 Task: Look for space in Shpola, Ukraine from 12th  July, 2023 to 15th July, 2023 for 3 adults in price range Rs.12000 to Rs.16000. Place can be entire place with 2 bedrooms having 3 beds and 1 bathroom. Property type can be house, flat, guest house. Booking option can be shelf check-in. Required host language is English.
Action: Mouse moved to (465, 100)
Screenshot: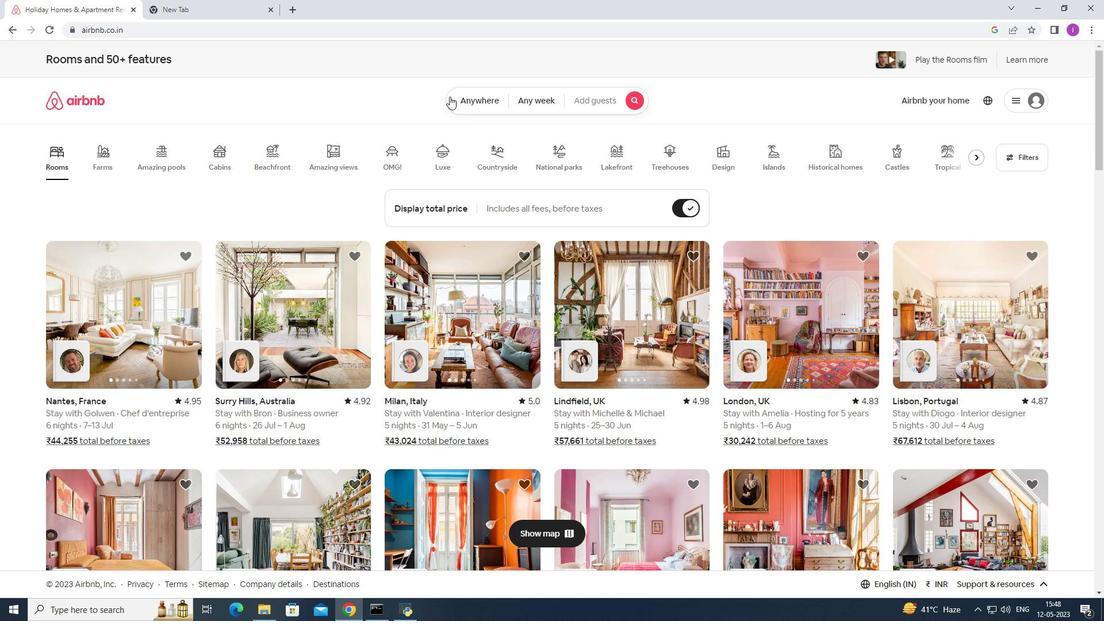
Action: Mouse pressed left at (465, 100)
Screenshot: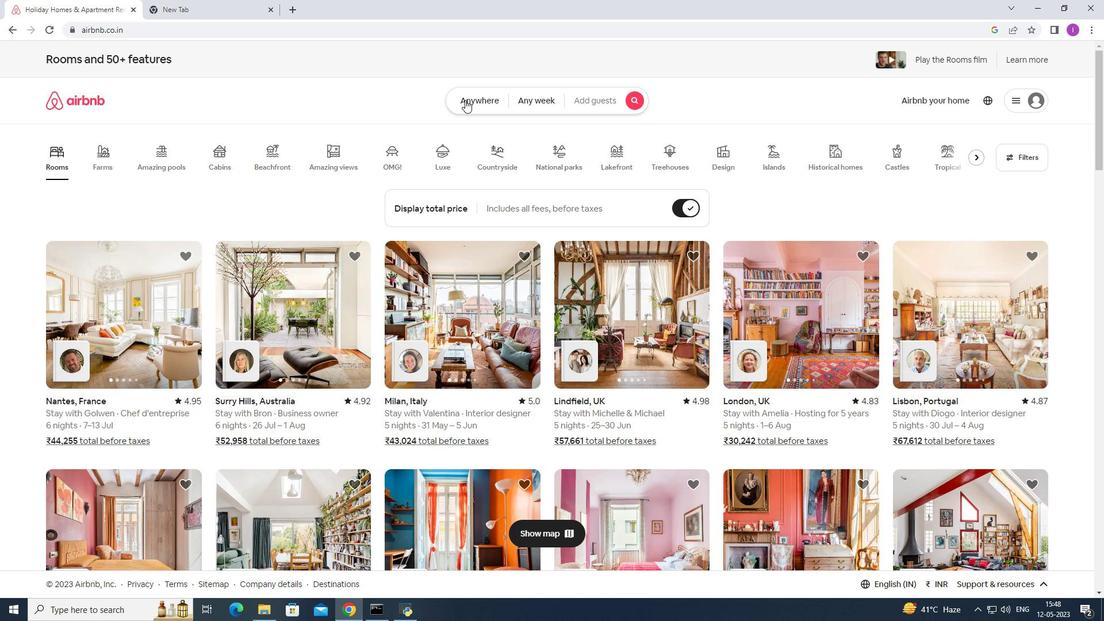 
Action: Mouse moved to (400, 135)
Screenshot: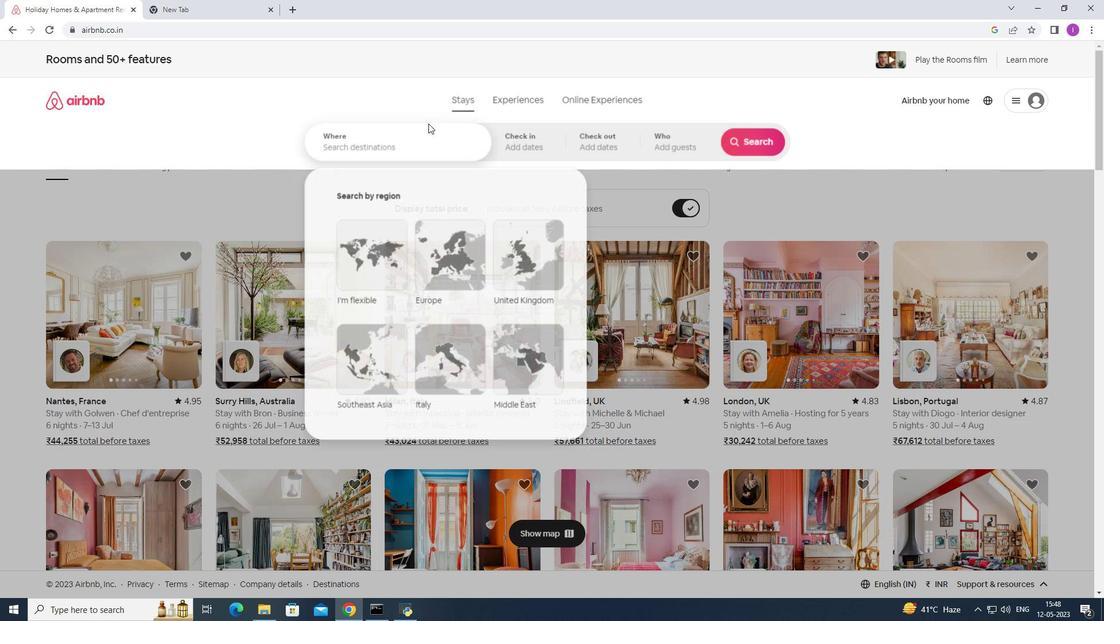 
Action: Mouse pressed left at (400, 135)
Screenshot: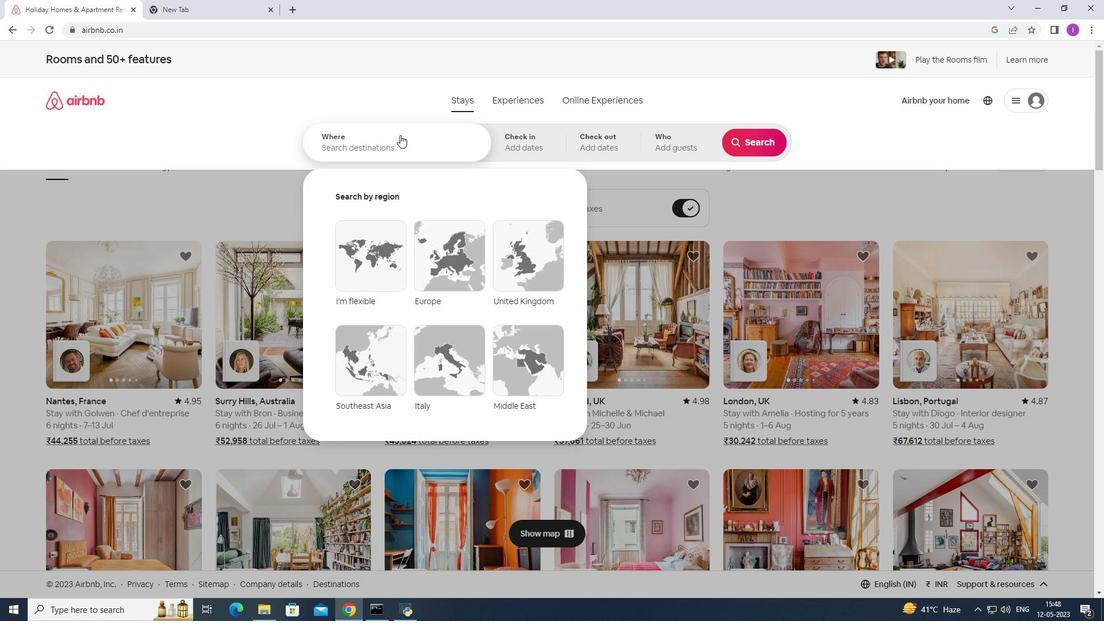 
Action: Mouse moved to (399, 135)
Screenshot: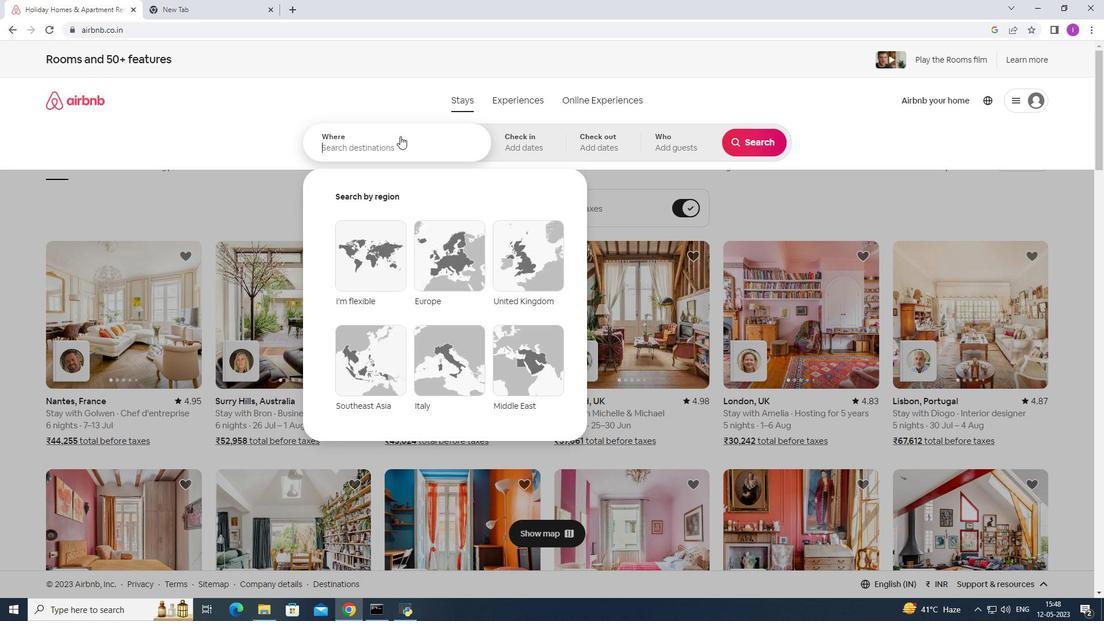 
Action: Key pressed <Key.shift>
Screenshot: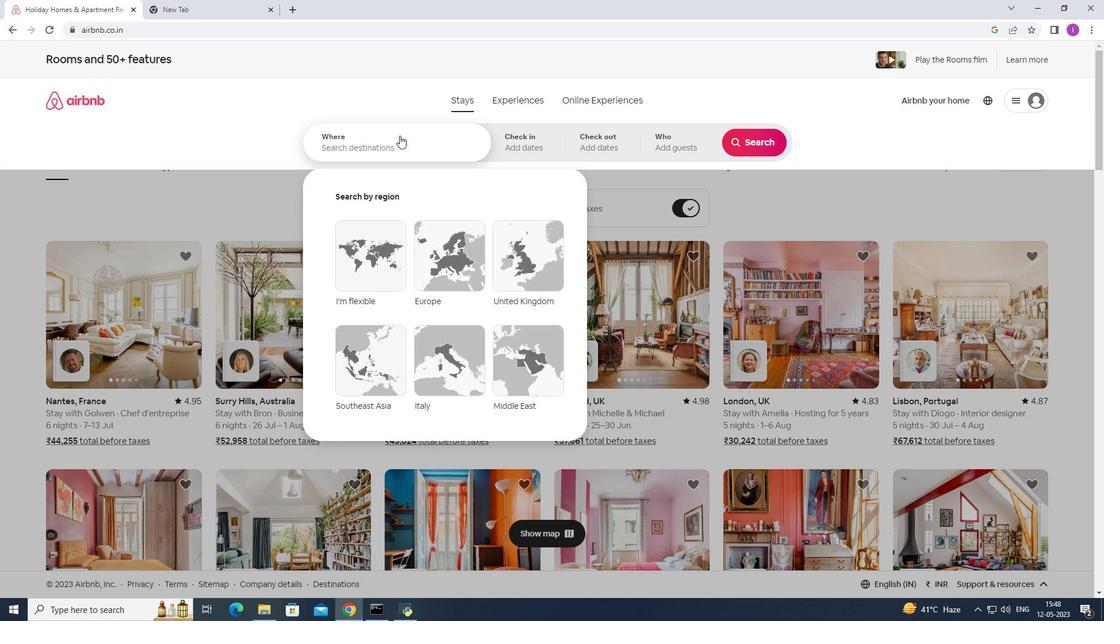 
Action: Mouse moved to (399, 135)
Screenshot: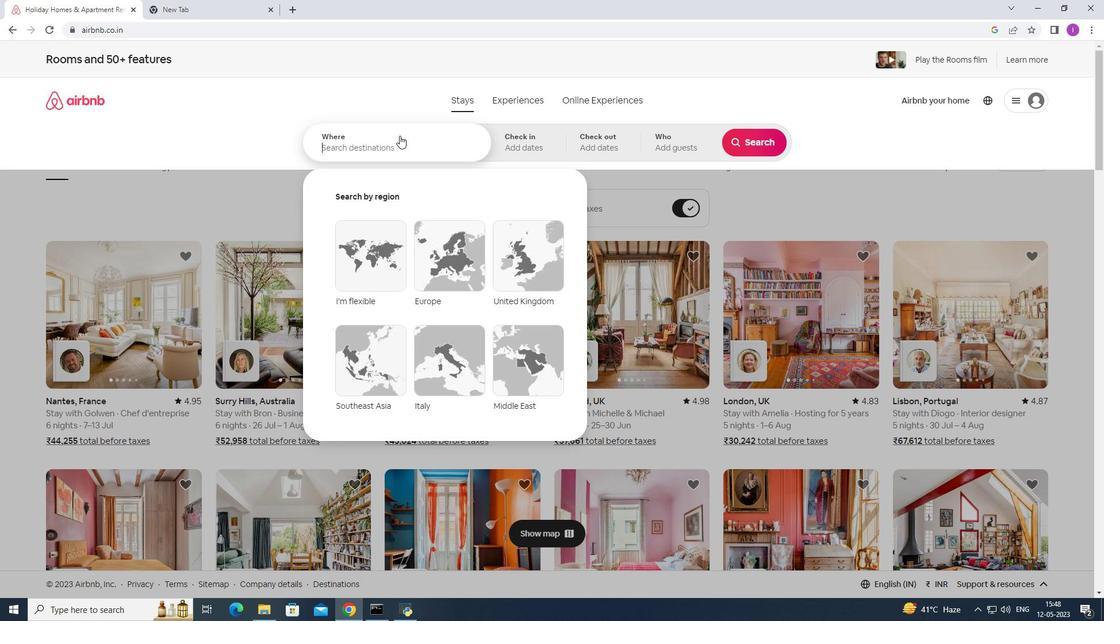 
Action: Key pressed <Key.shift>Shpola,<Key.shift><Key.shift><Key.shift><Key.shift><Key.shift><Key.shift><Key.shift>Ukraine
Screenshot: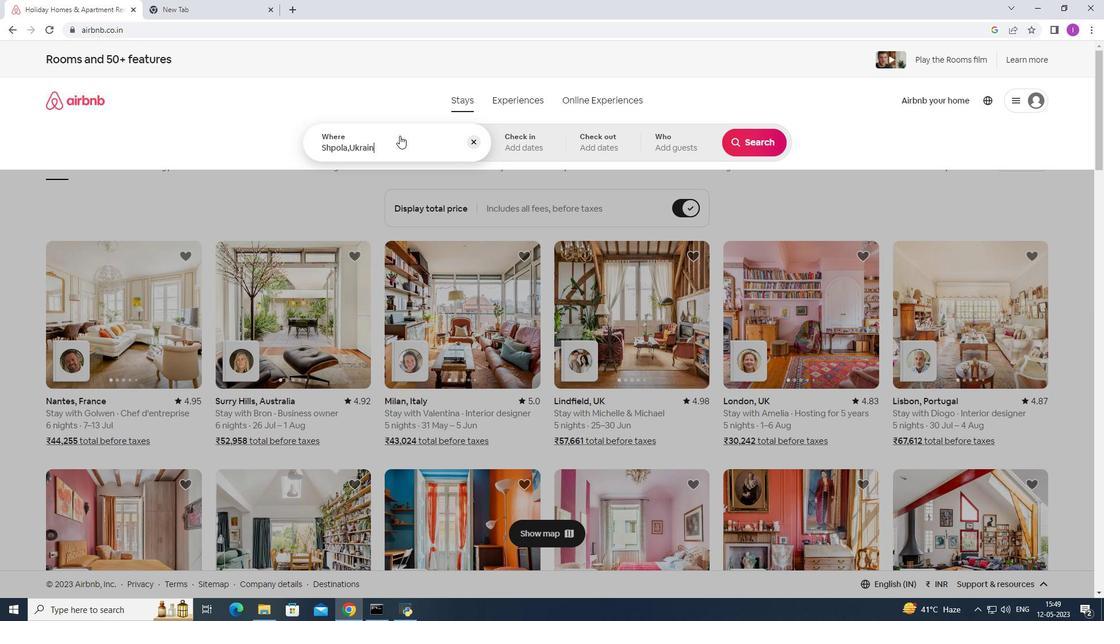 
Action: Mouse moved to (537, 147)
Screenshot: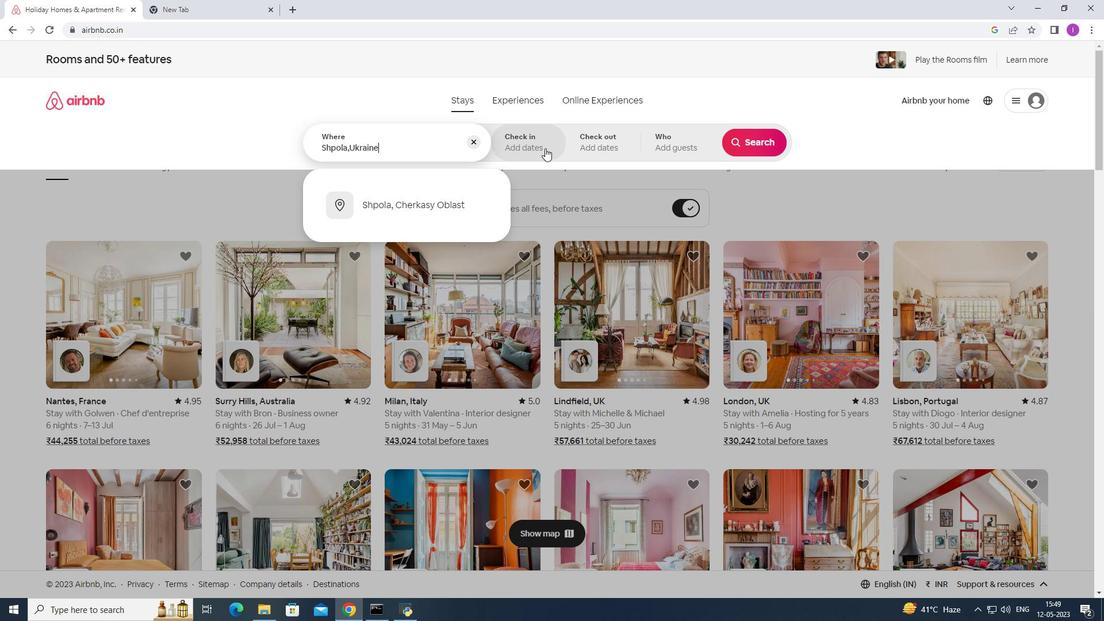 
Action: Mouse pressed left at (537, 147)
Screenshot: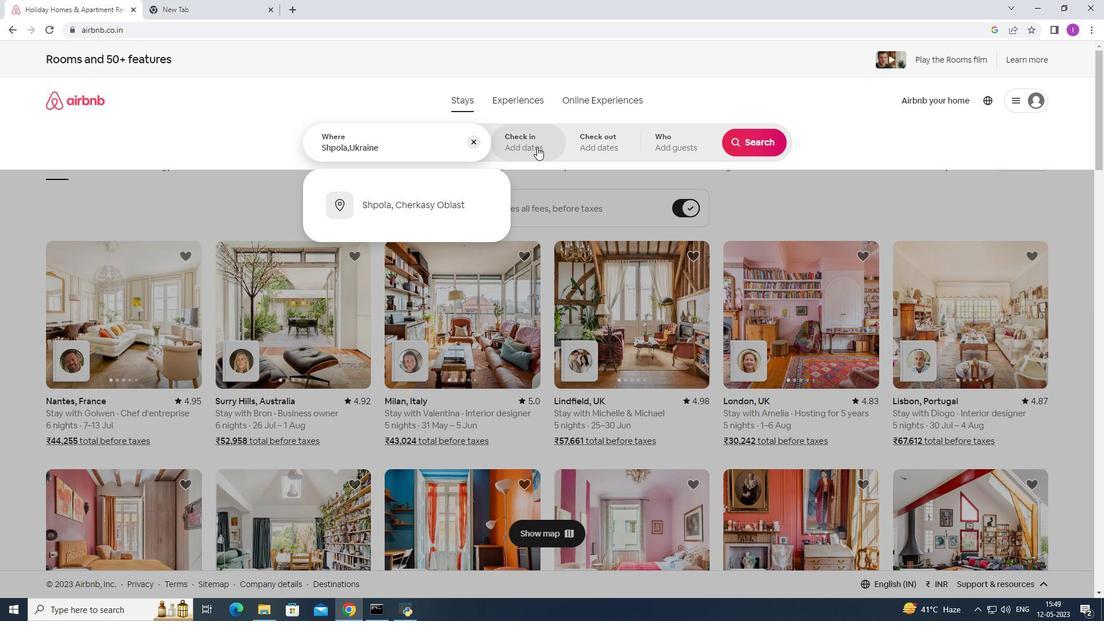 
Action: Mouse moved to (754, 238)
Screenshot: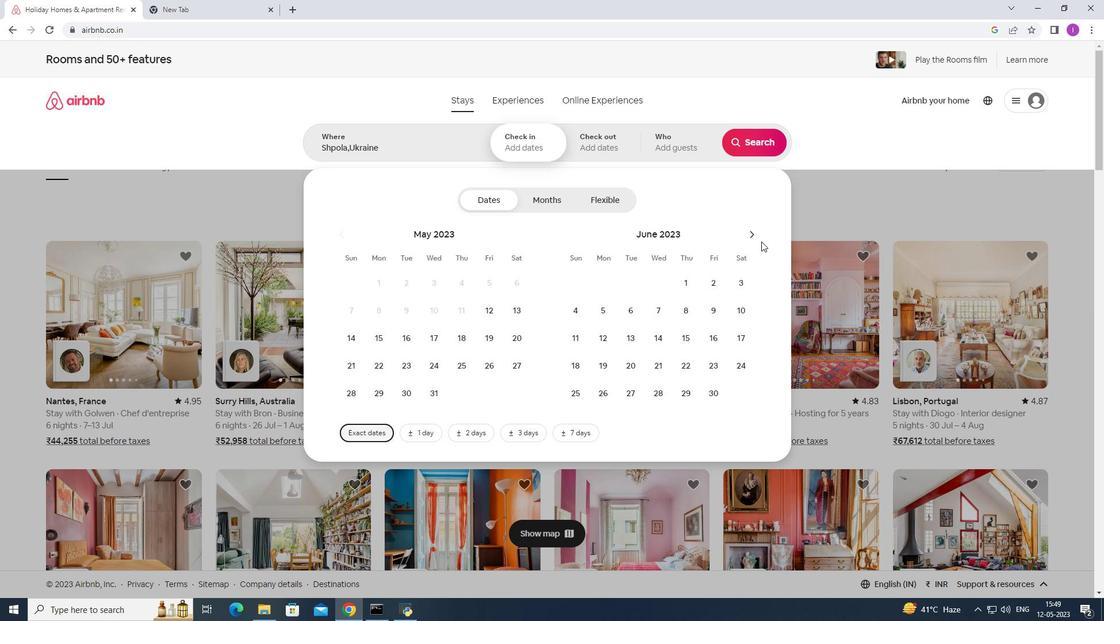 
Action: Mouse pressed left at (754, 238)
Screenshot: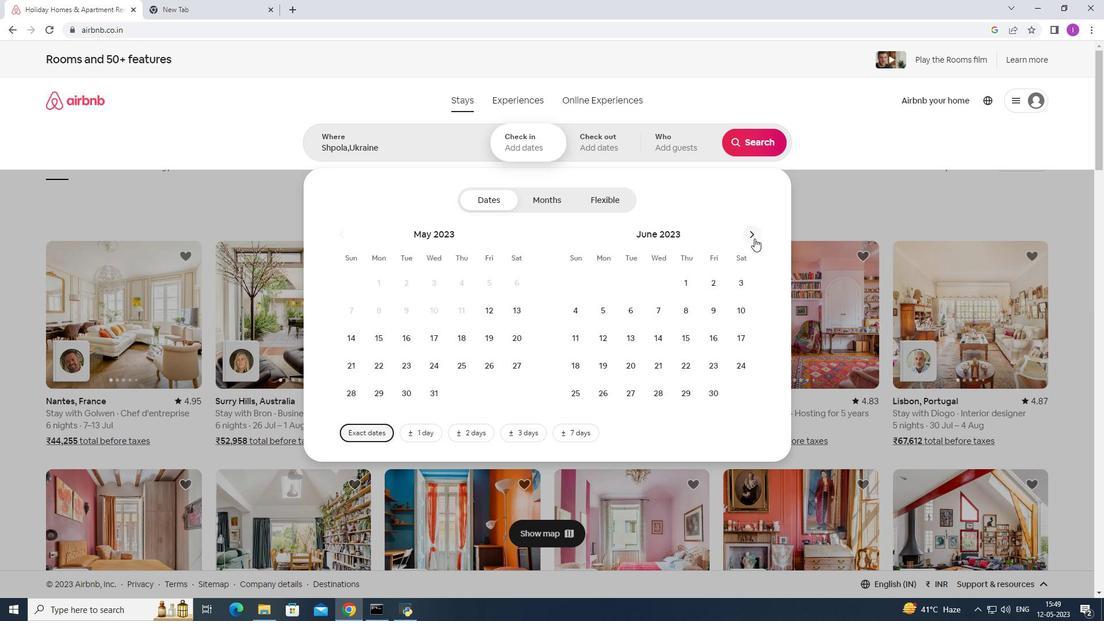 
Action: Mouse moved to (650, 340)
Screenshot: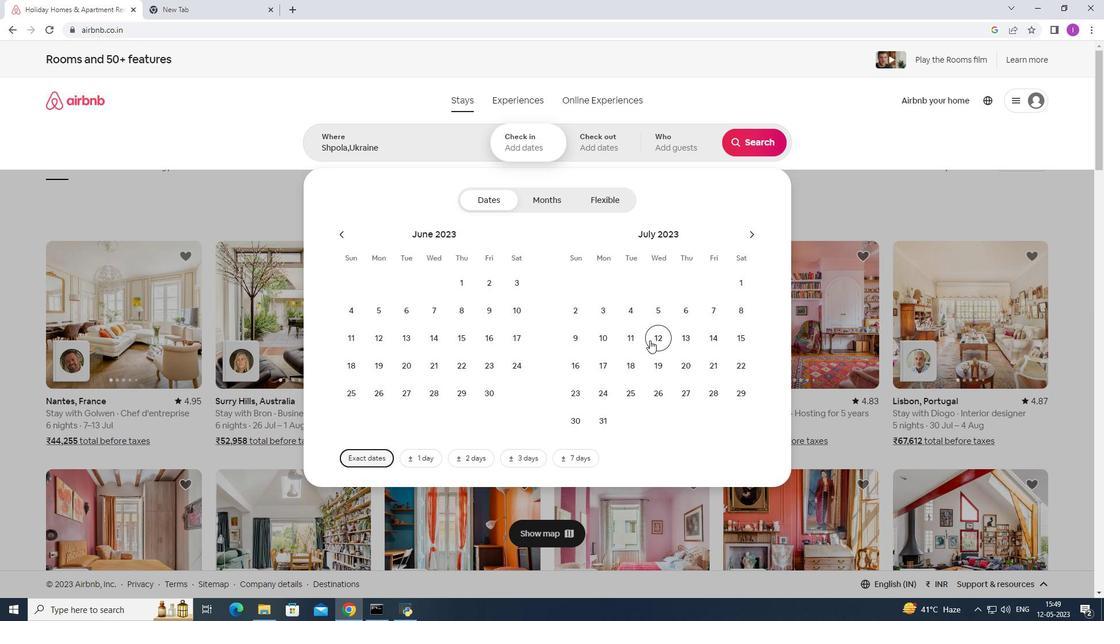 
Action: Mouse pressed left at (650, 340)
Screenshot: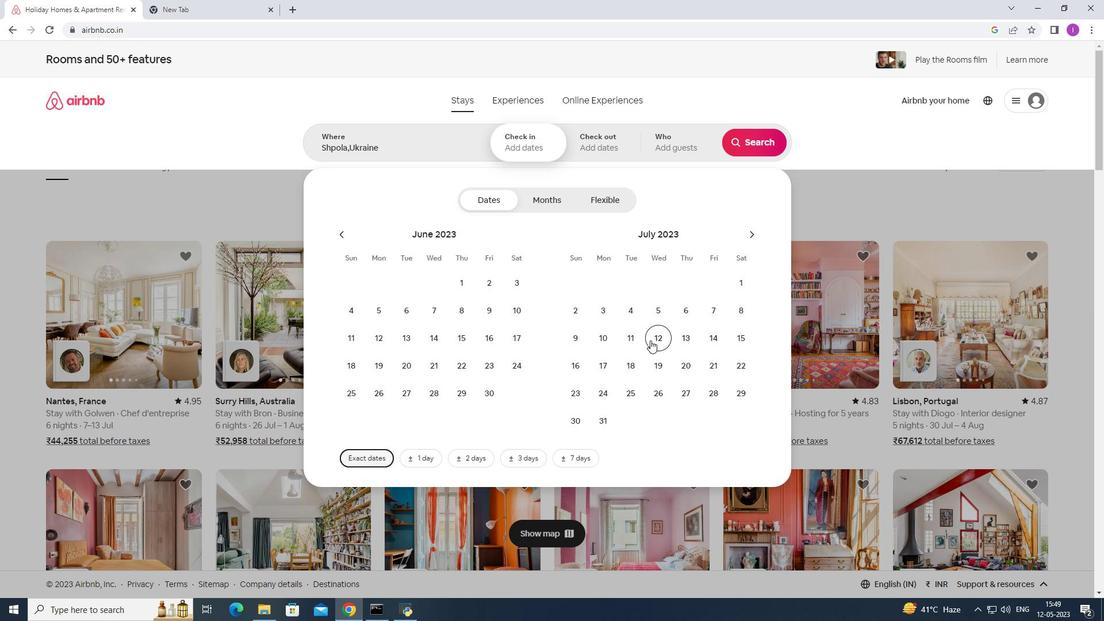 
Action: Mouse moved to (748, 336)
Screenshot: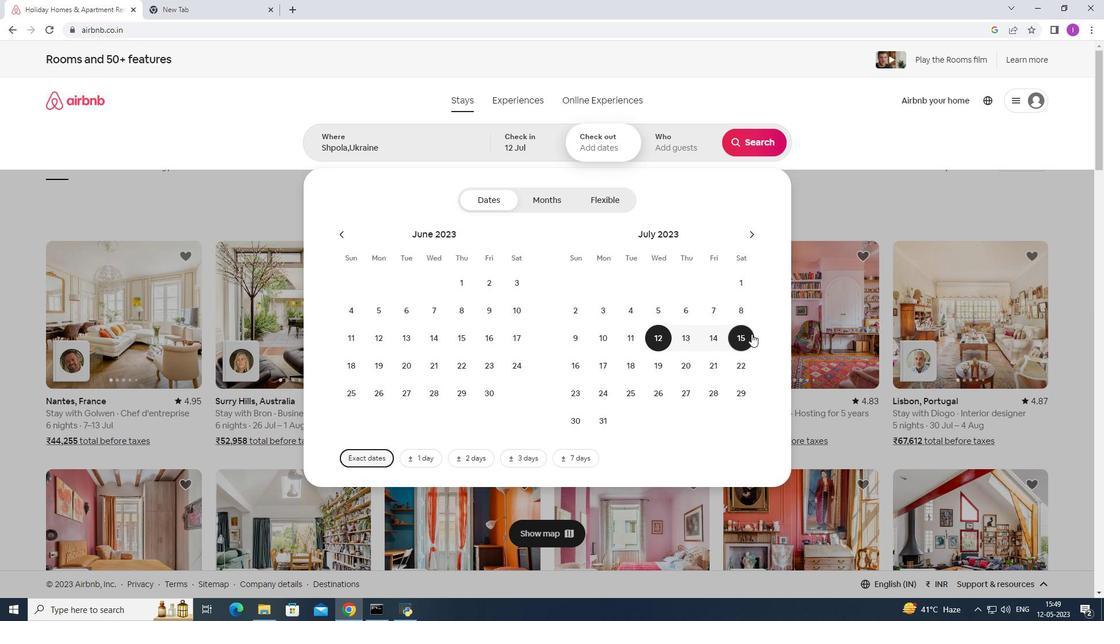 
Action: Mouse pressed left at (748, 336)
Screenshot: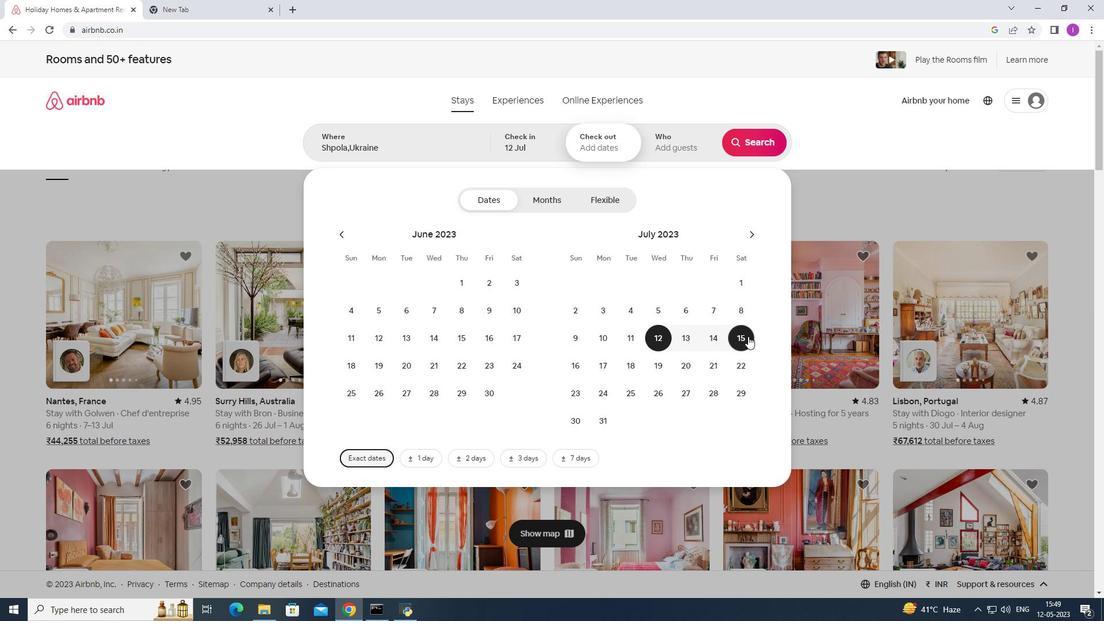 
Action: Mouse moved to (747, 336)
Screenshot: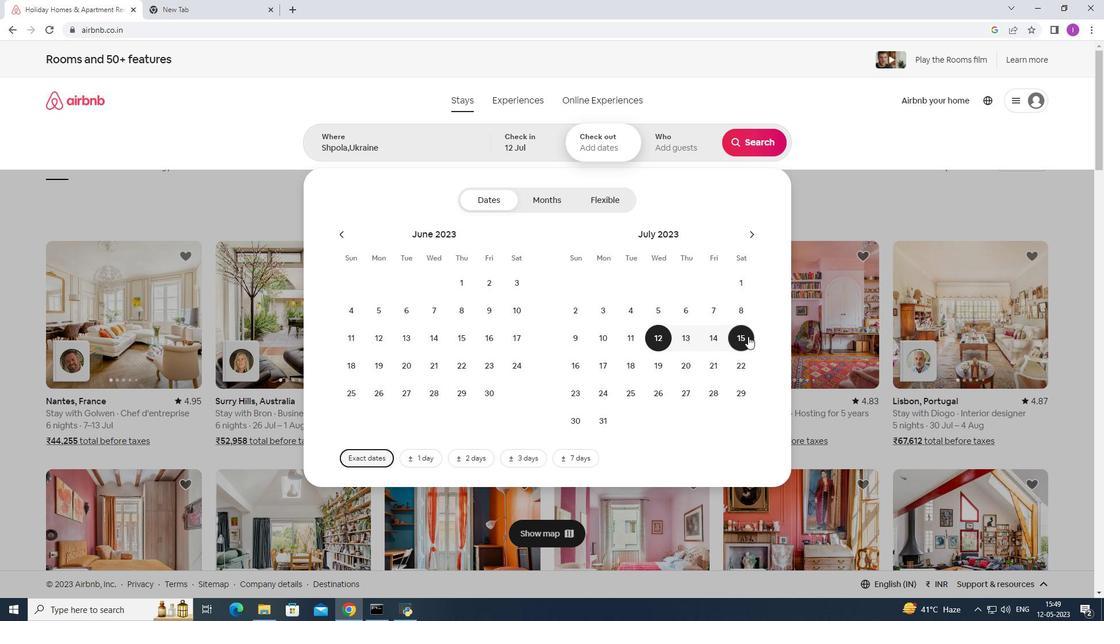 
Action: Mouse pressed left at (747, 336)
Screenshot: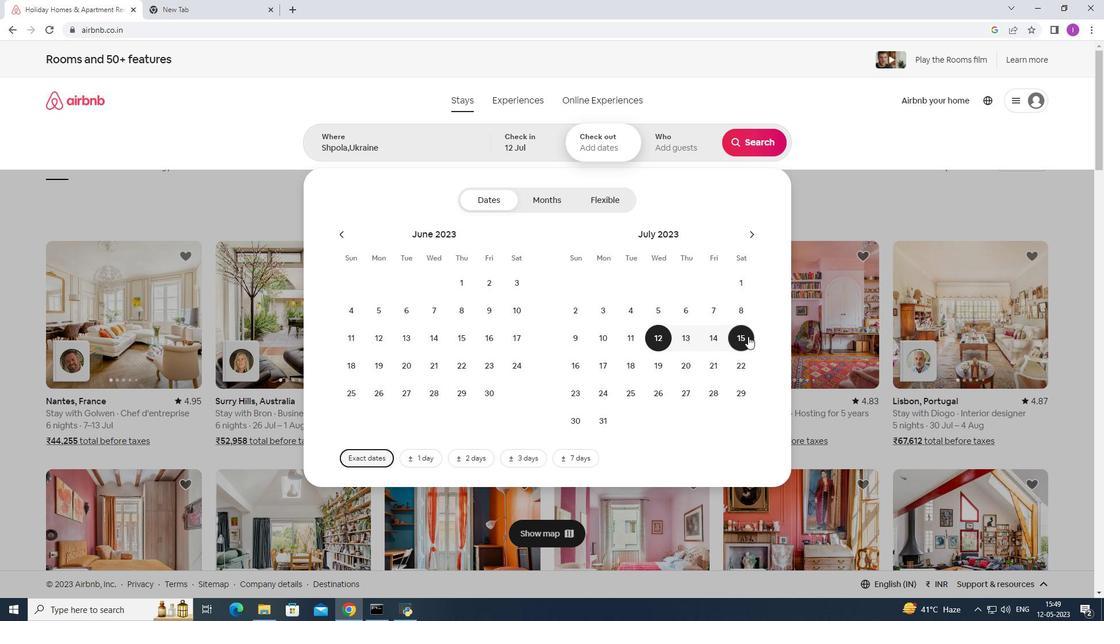 
Action: Mouse moved to (694, 145)
Screenshot: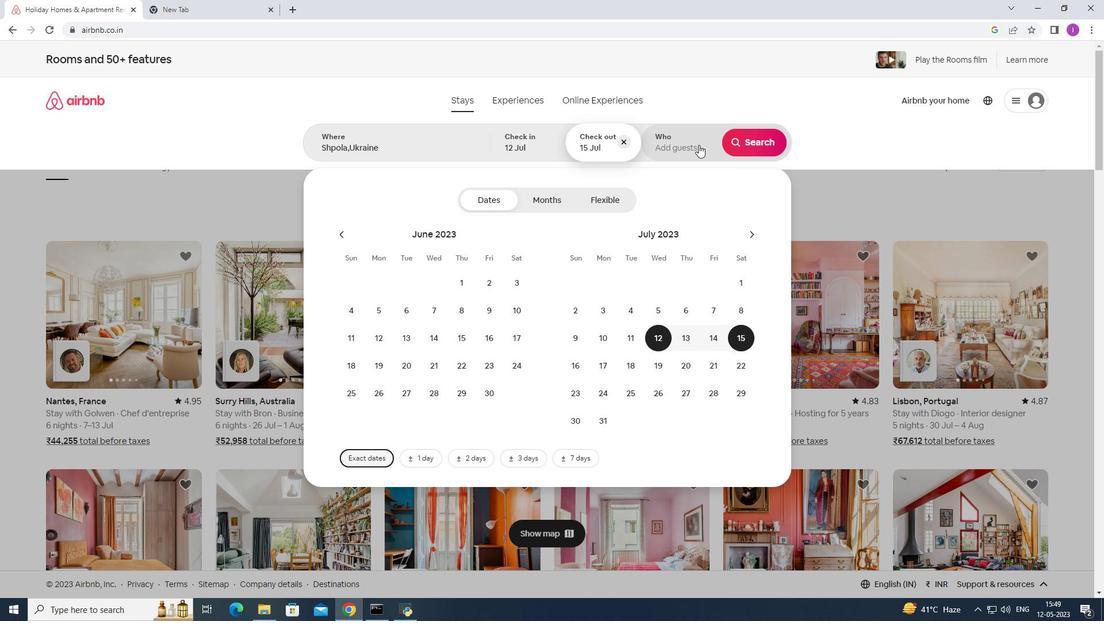 
Action: Mouse pressed left at (694, 145)
Screenshot: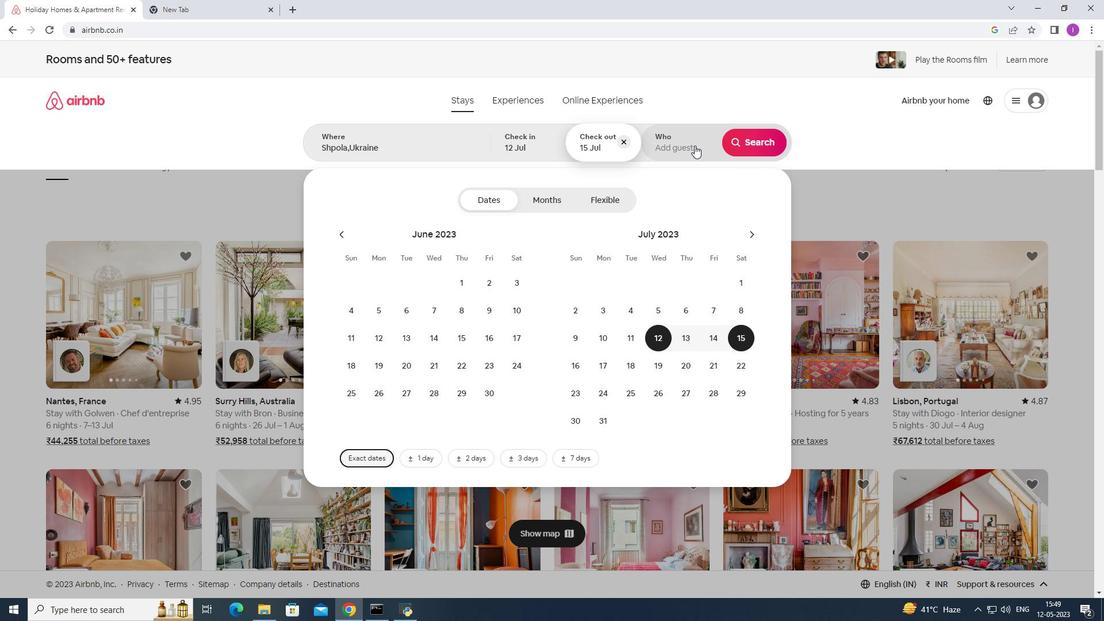 
Action: Mouse moved to (756, 201)
Screenshot: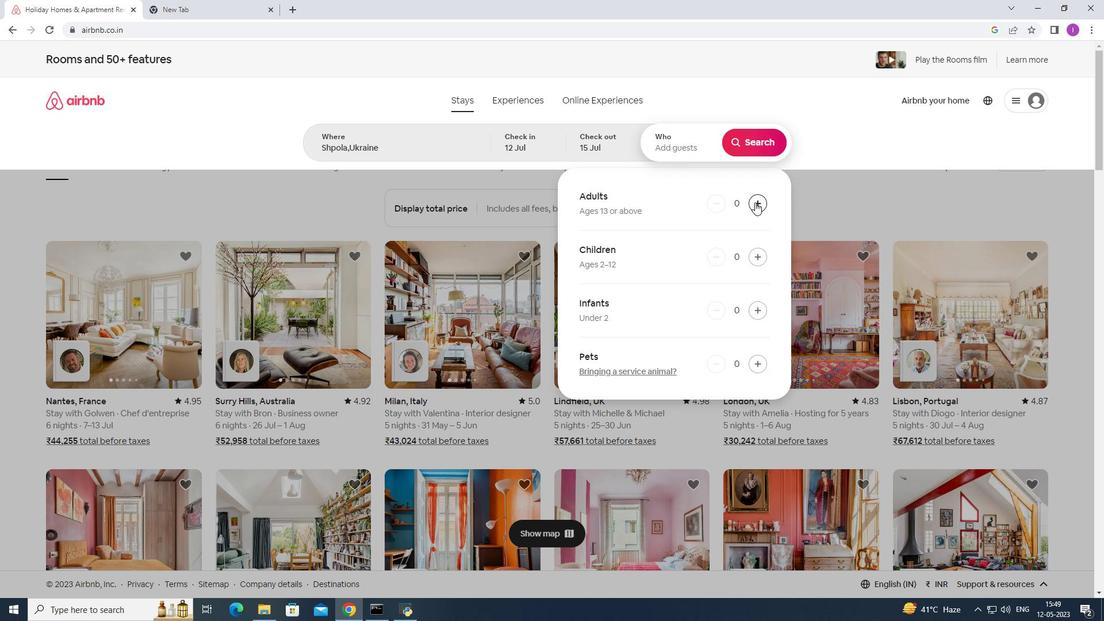 
Action: Mouse pressed left at (756, 201)
Screenshot: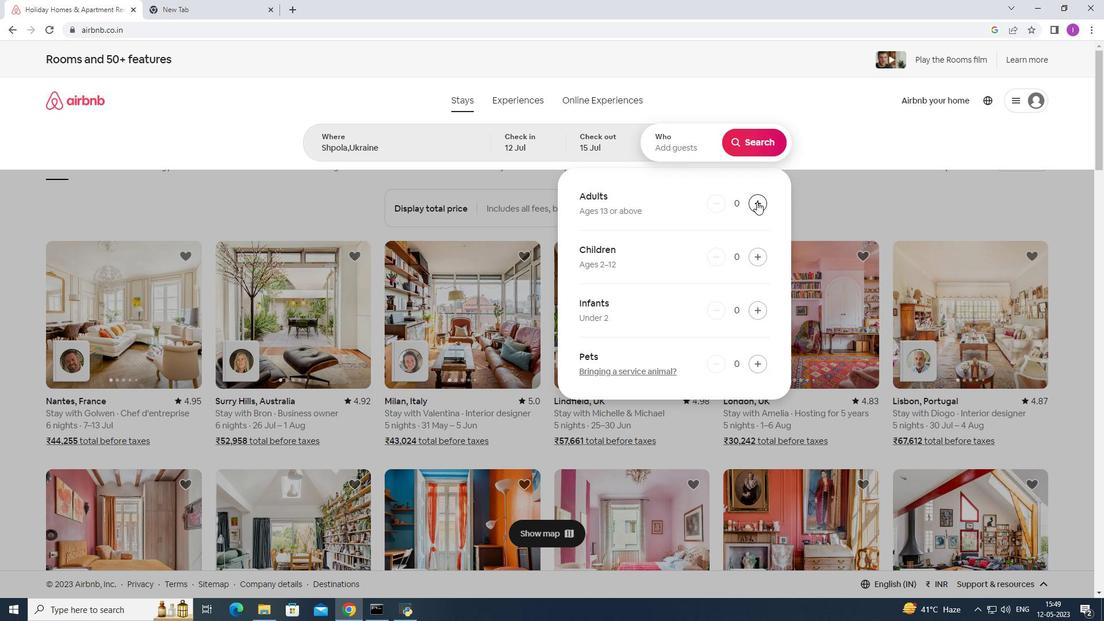 
Action: Mouse pressed left at (756, 201)
Screenshot: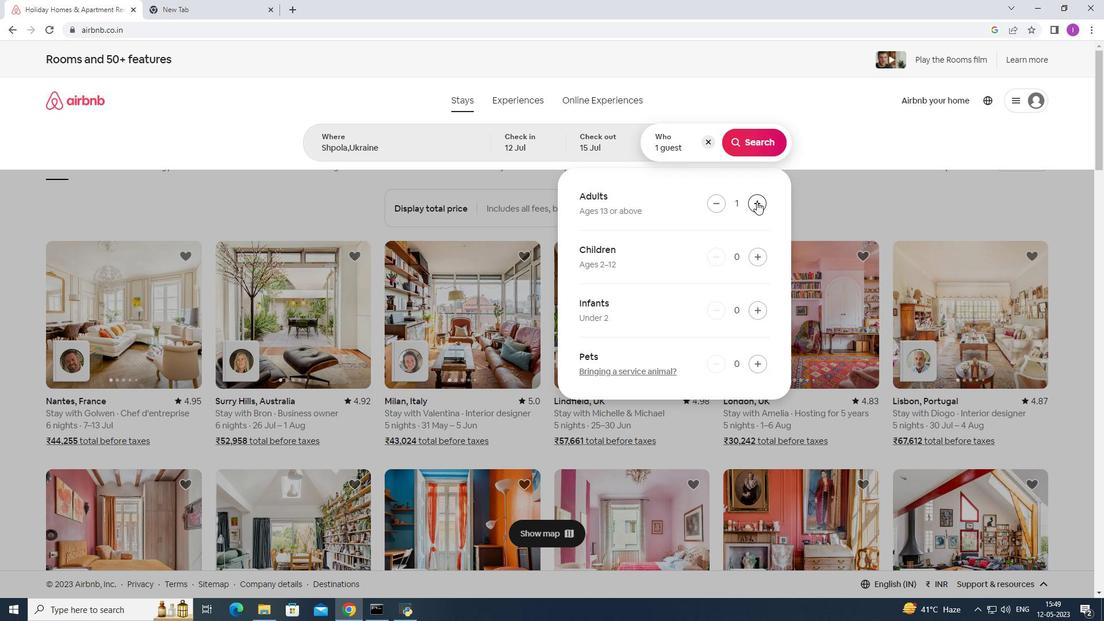 
Action: Mouse pressed left at (756, 201)
Screenshot: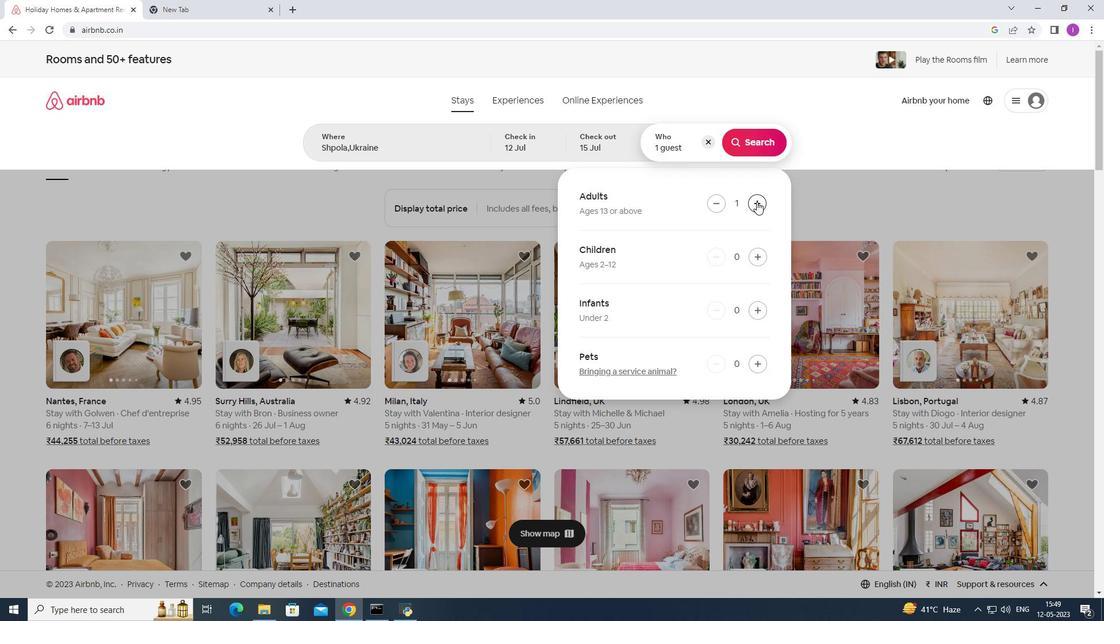 
Action: Mouse moved to (768, 142)
Screenshot: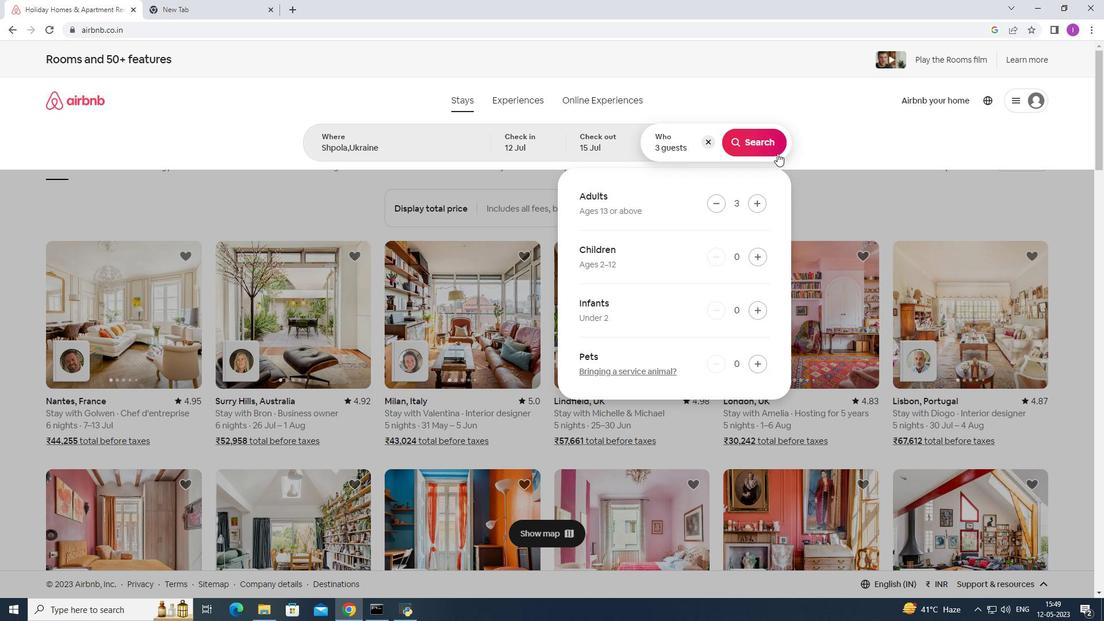 
Action: Mouse pressed left at (768, 142)
Screenshot: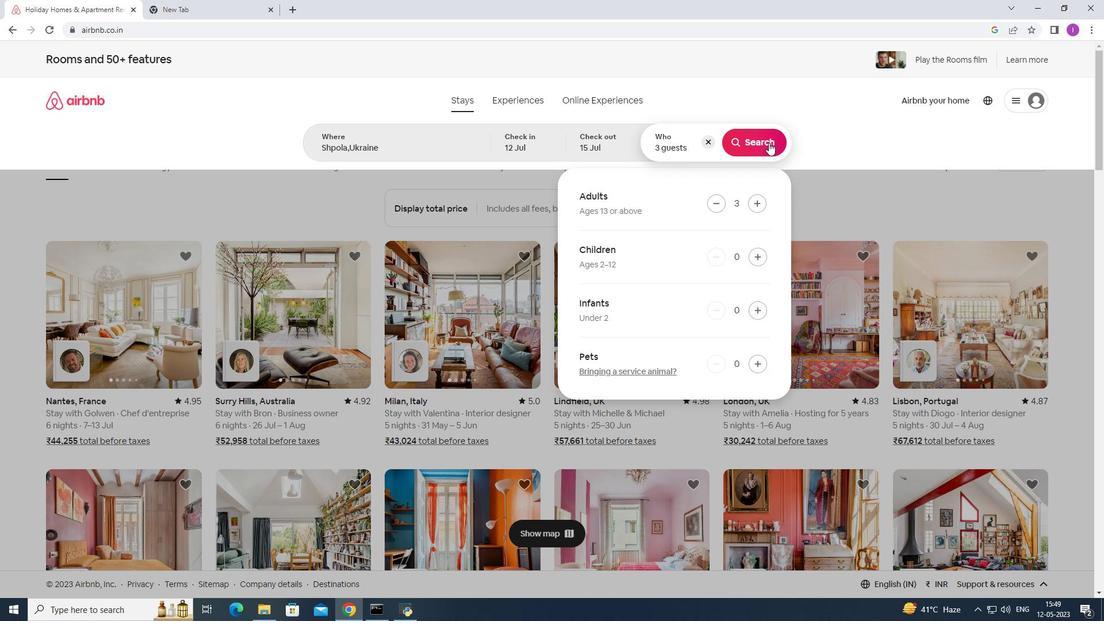 
Action: Mouse moved to (1047, 116)
Screenshot: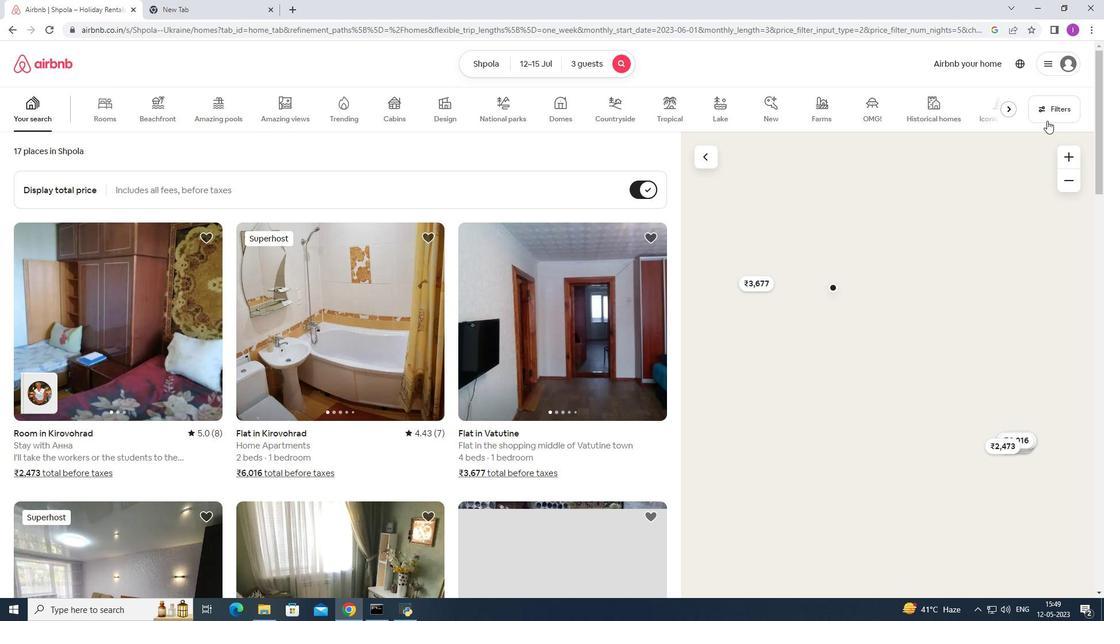 
Action: Mouse pressed left at (1047, 116)
Screenshot: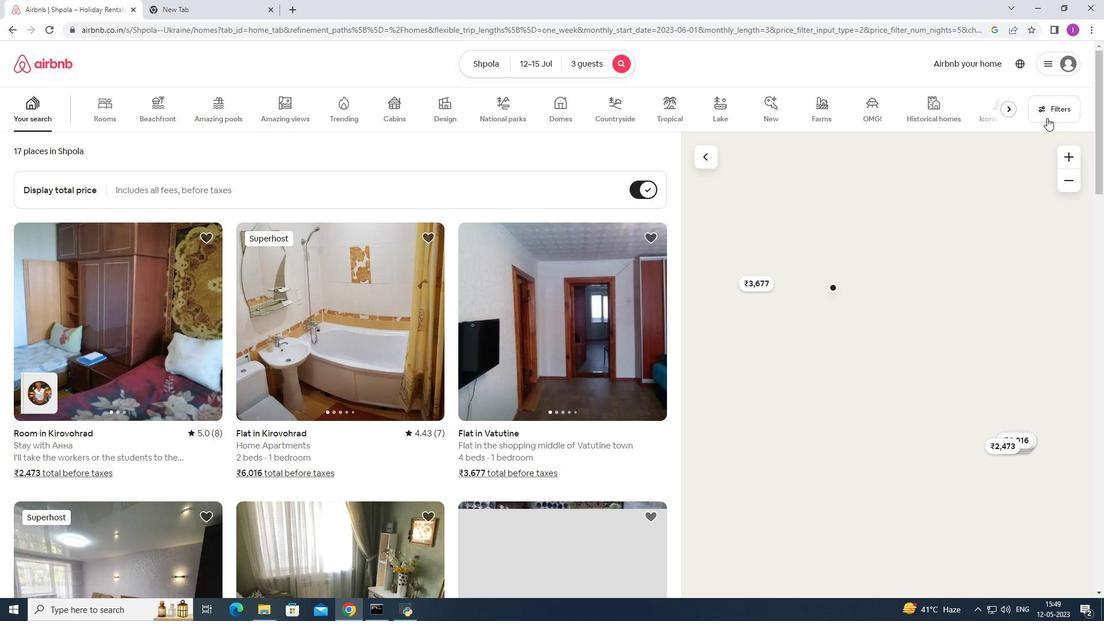 
Action: Mouse moved to (629, 393)
Screenshot: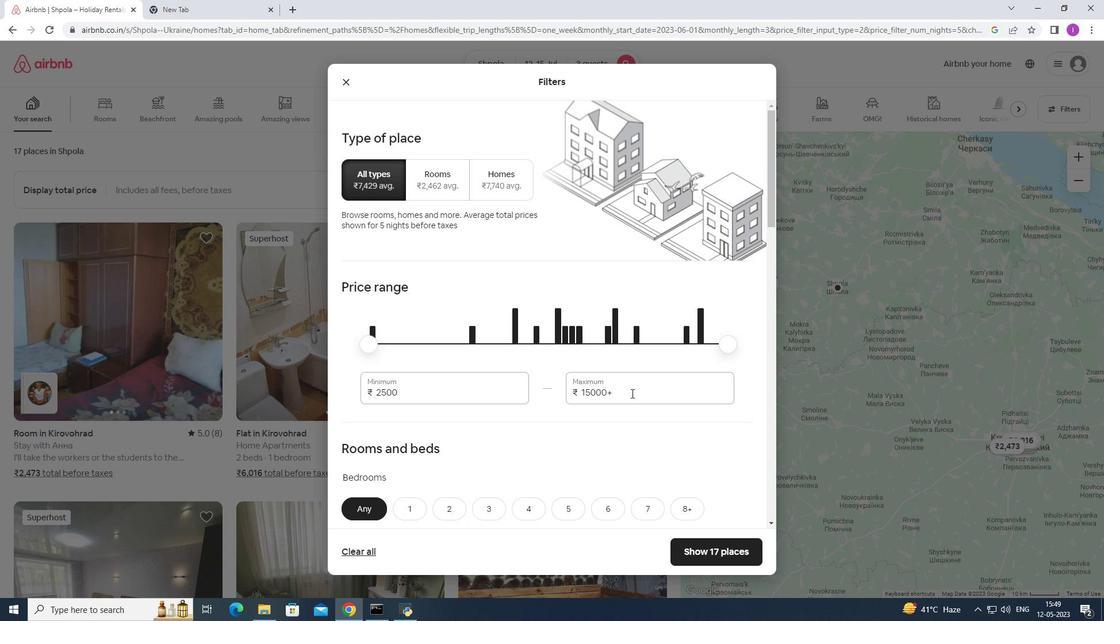 
Action: Mouse pressed left at (629, 393)
Screenshot: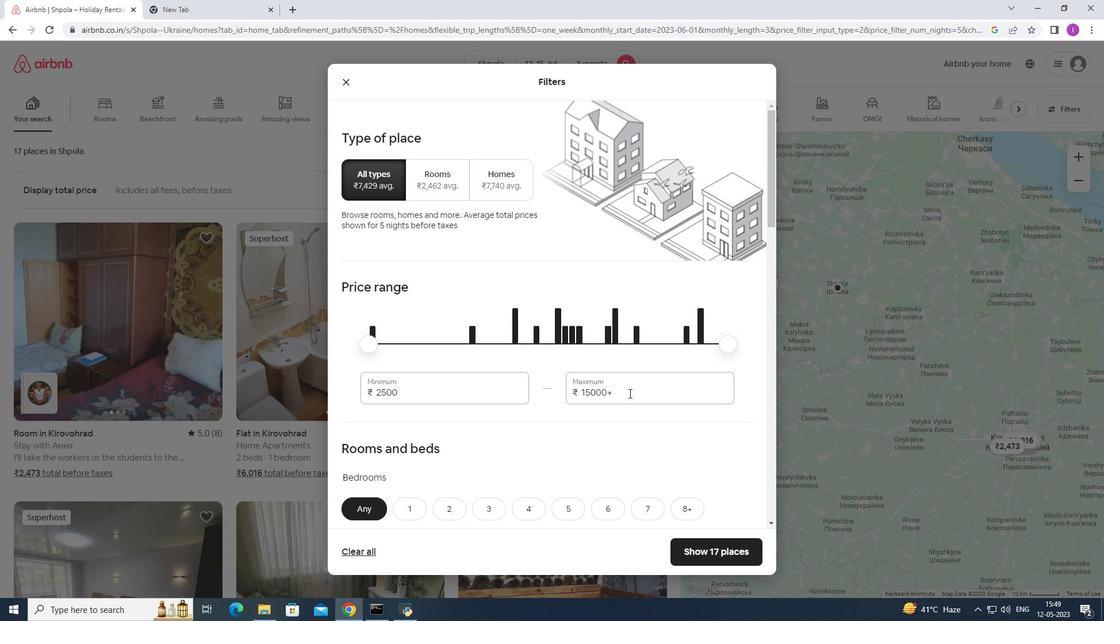 
Action: Mouse moved to (671, 407)
Screenshot: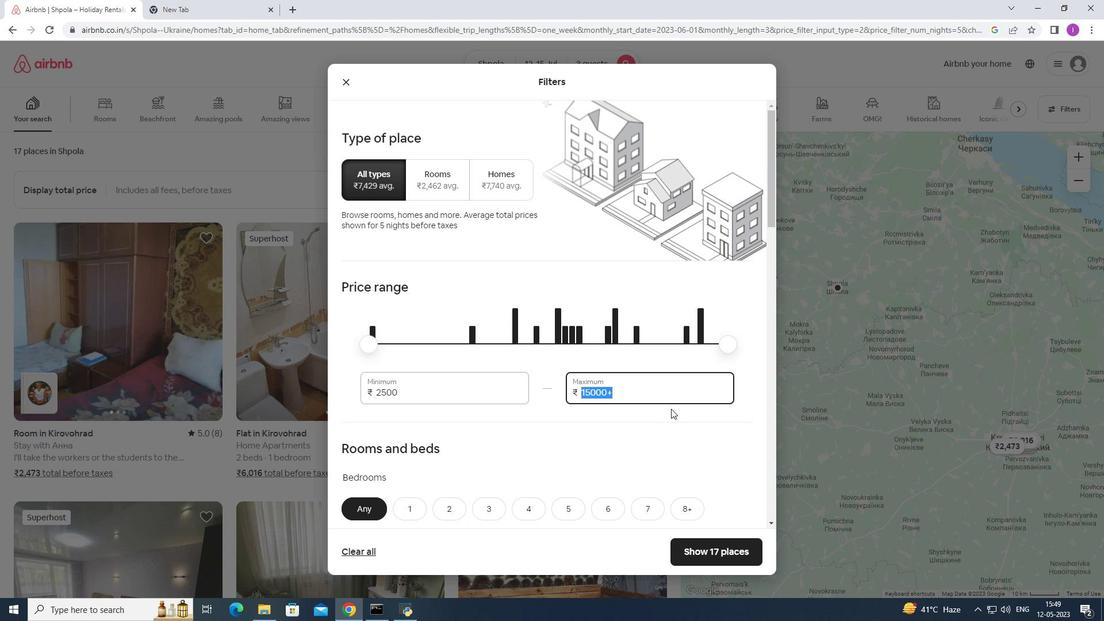 
Action: Key pressed 16000
Screenshot: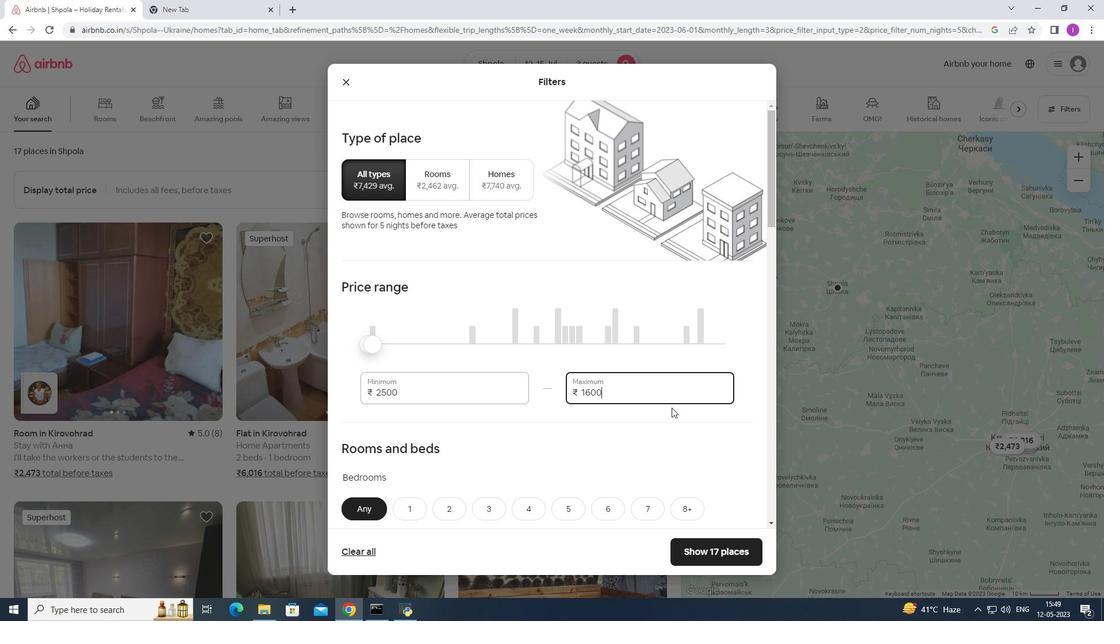 
Action: Mouse moved to (413, 395)
Screenshot: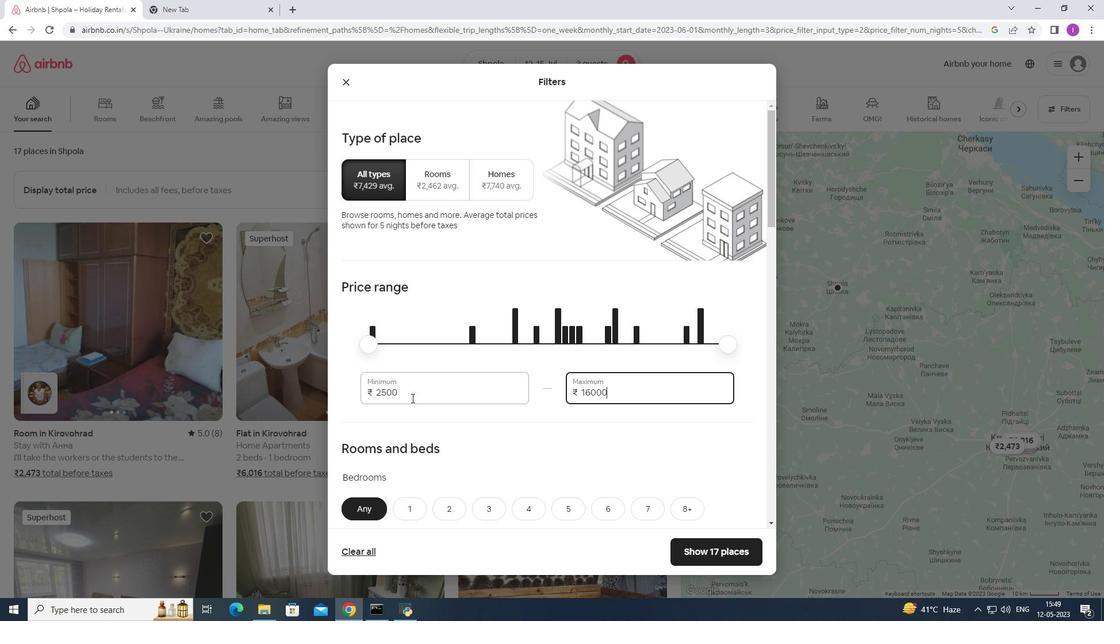 
Action: Mouse pressed left at (413, 395)
Screenshot: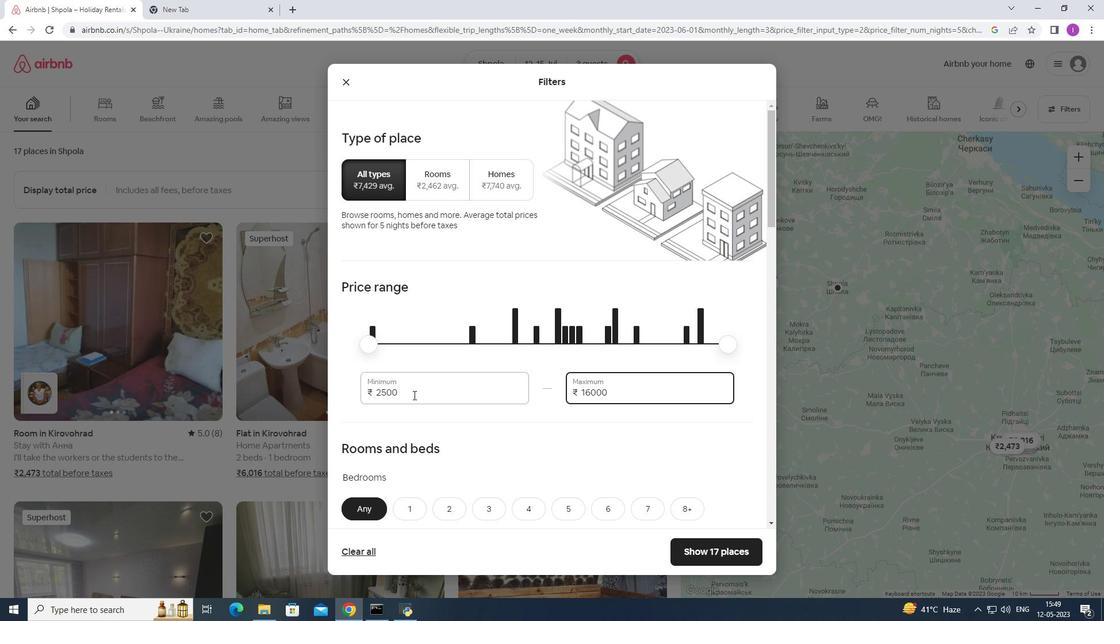 
Action: Mouse moved to (406, 416)
Screenshot: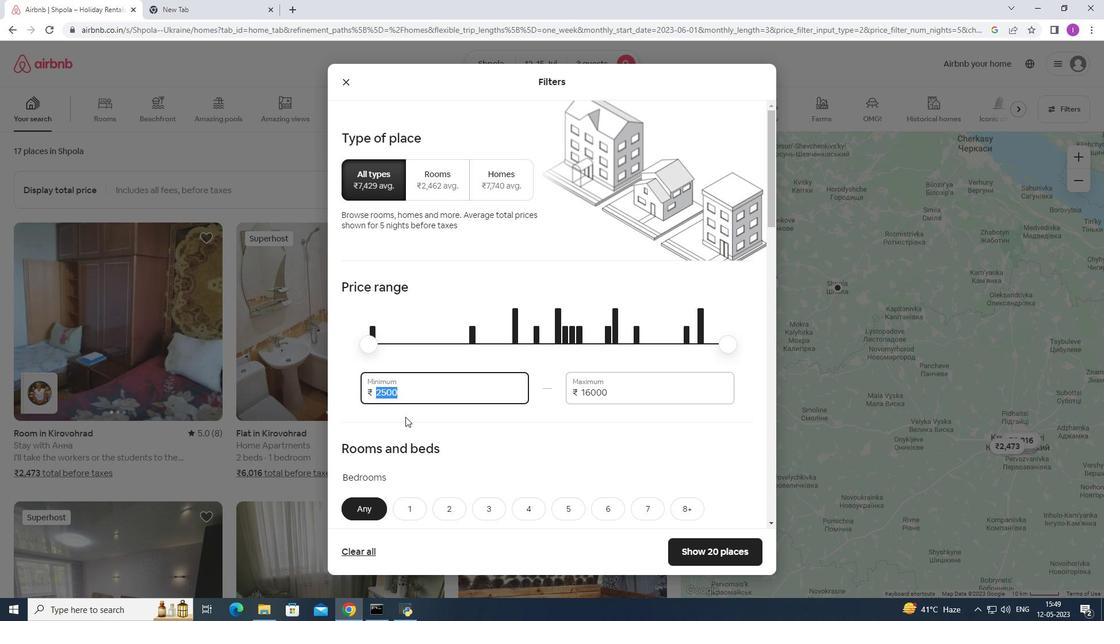 
Action: Key pressed 12
Screenshot: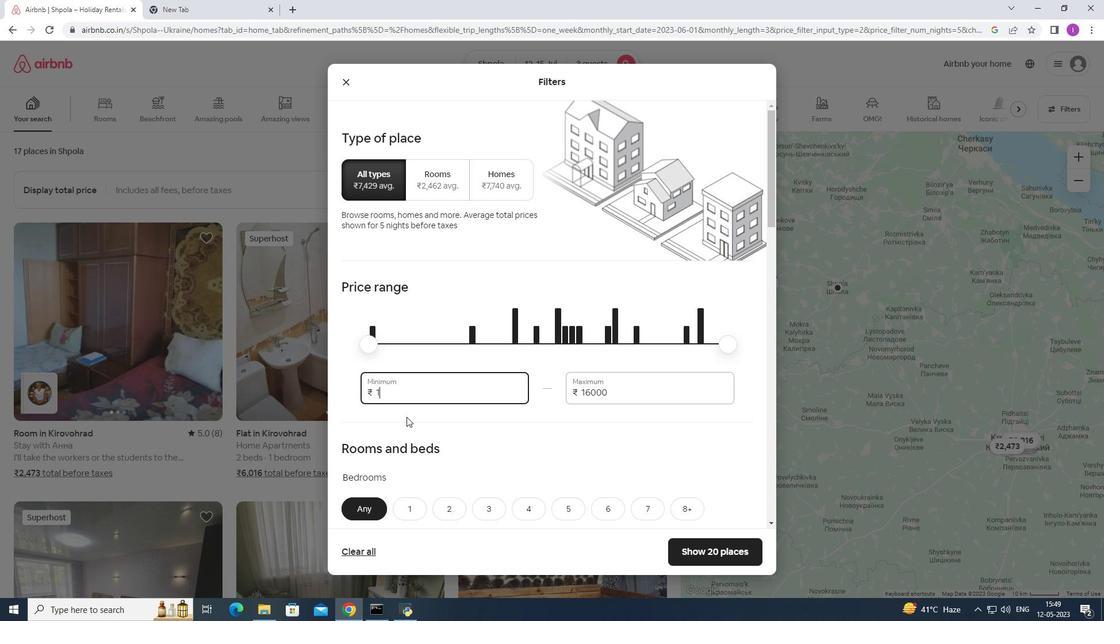 
Action: Mouse moved to (414, 405)
Screenshot: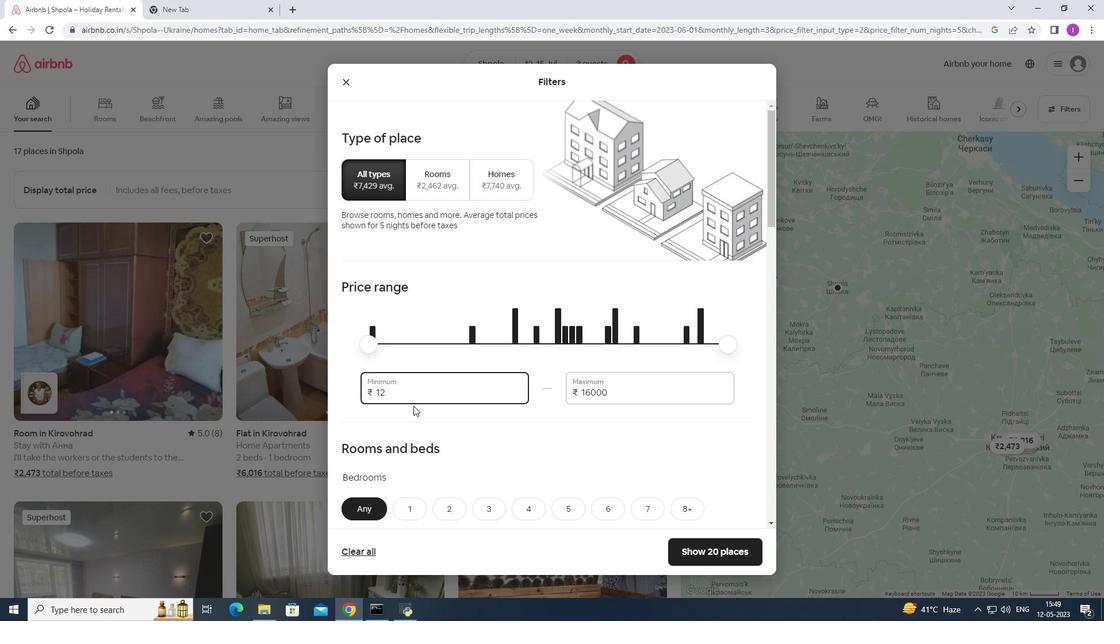 
Action: Key pressed 0
Screenshot: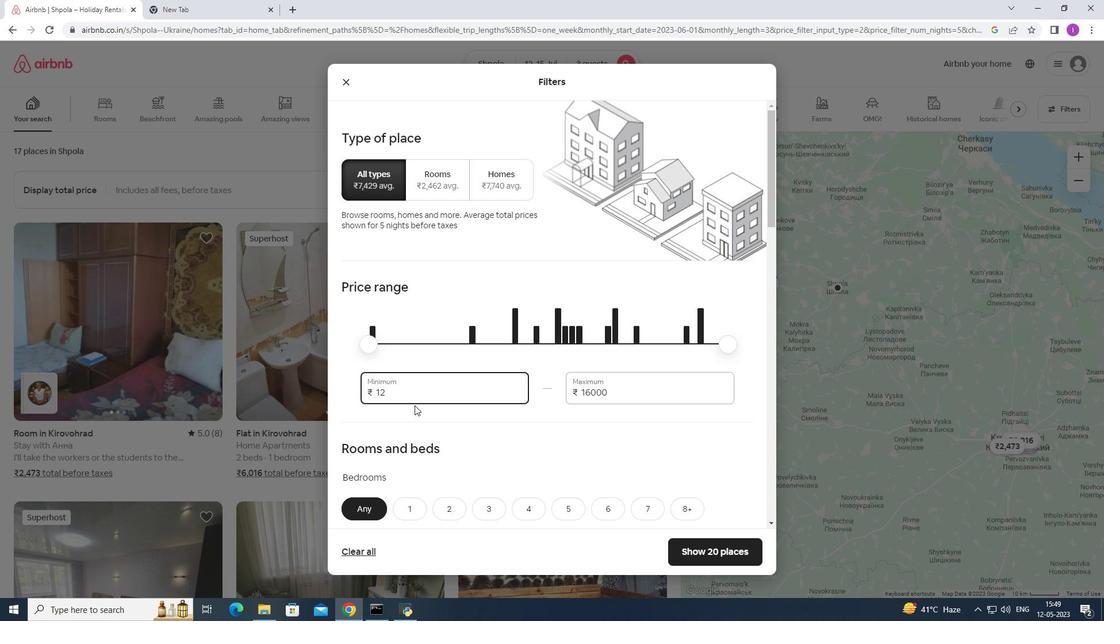 
Action: Mouse moved to (416, 405)
Screenshot: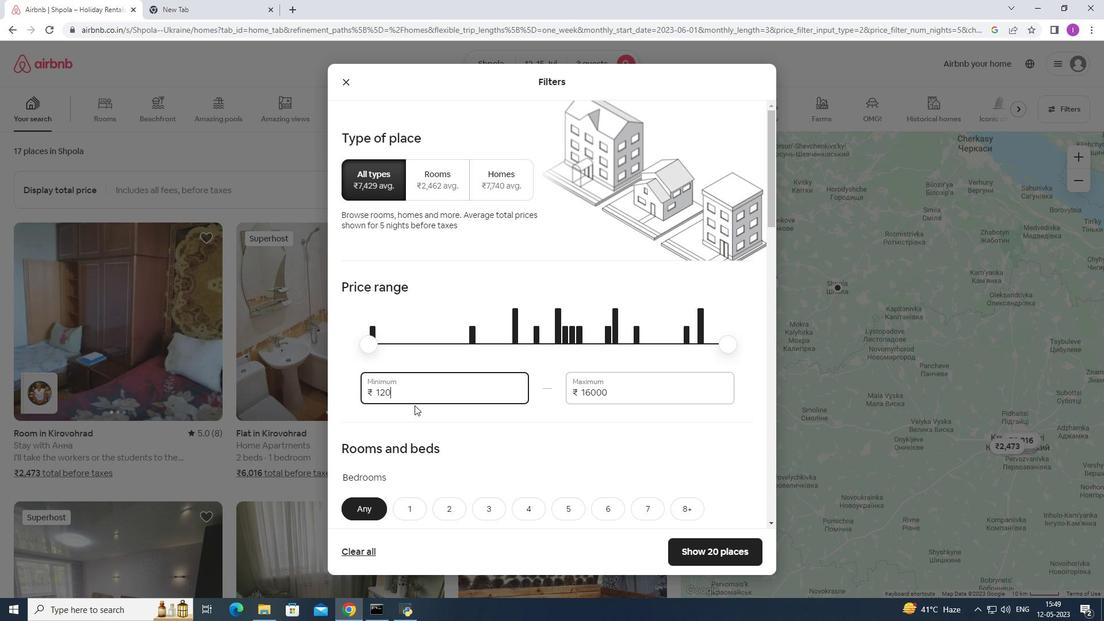 
Action: Key pressed 00
Screenshot: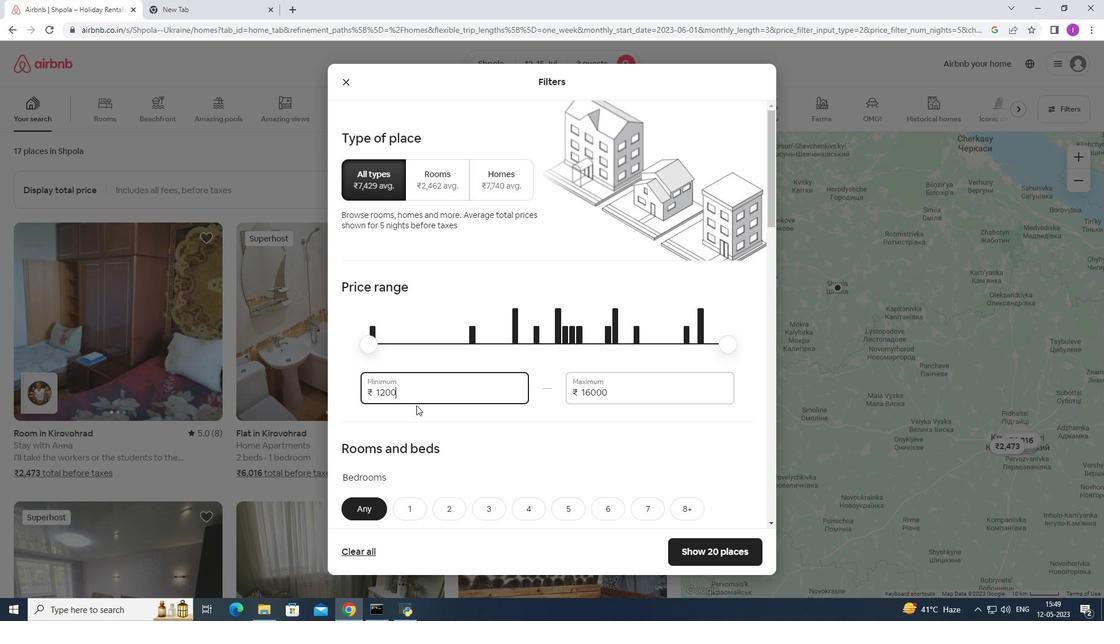 
Action: Mouse moved to (312, 401)
Screenshot: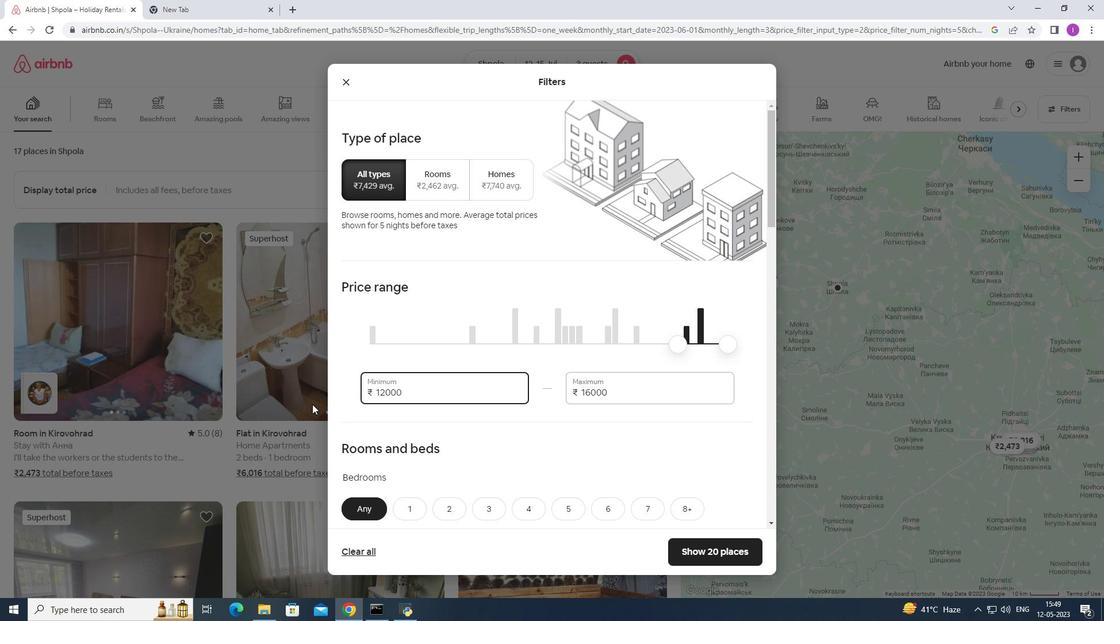 
Action: Mouse scrolled (312, 400) with delta (0, 0)
Screenshot: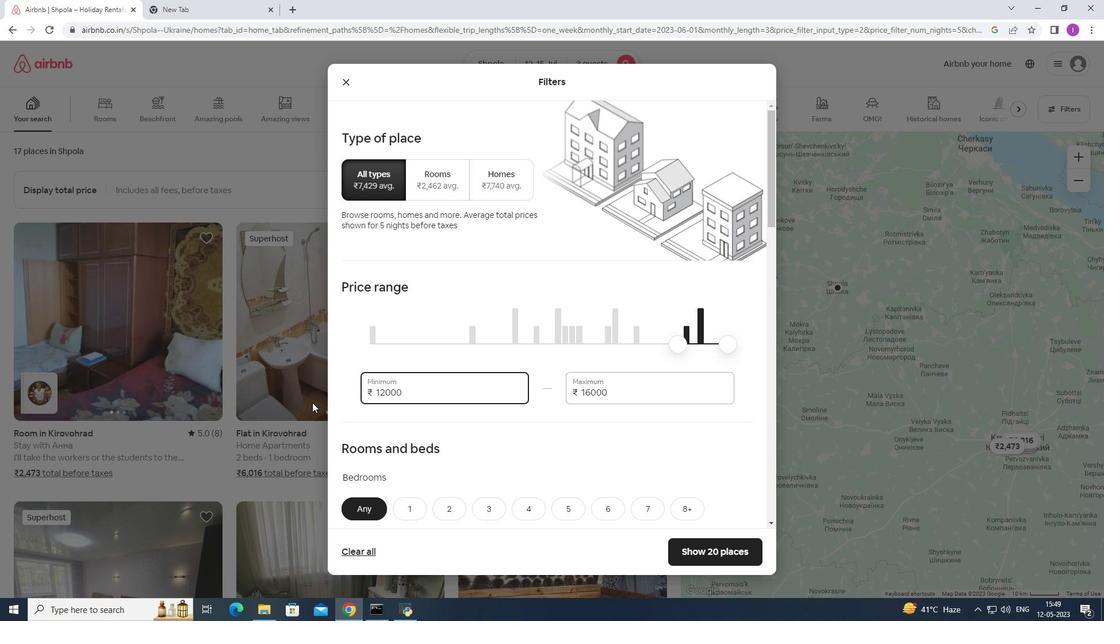 
Action: Mouse moved to (312, 401)
Screenshot: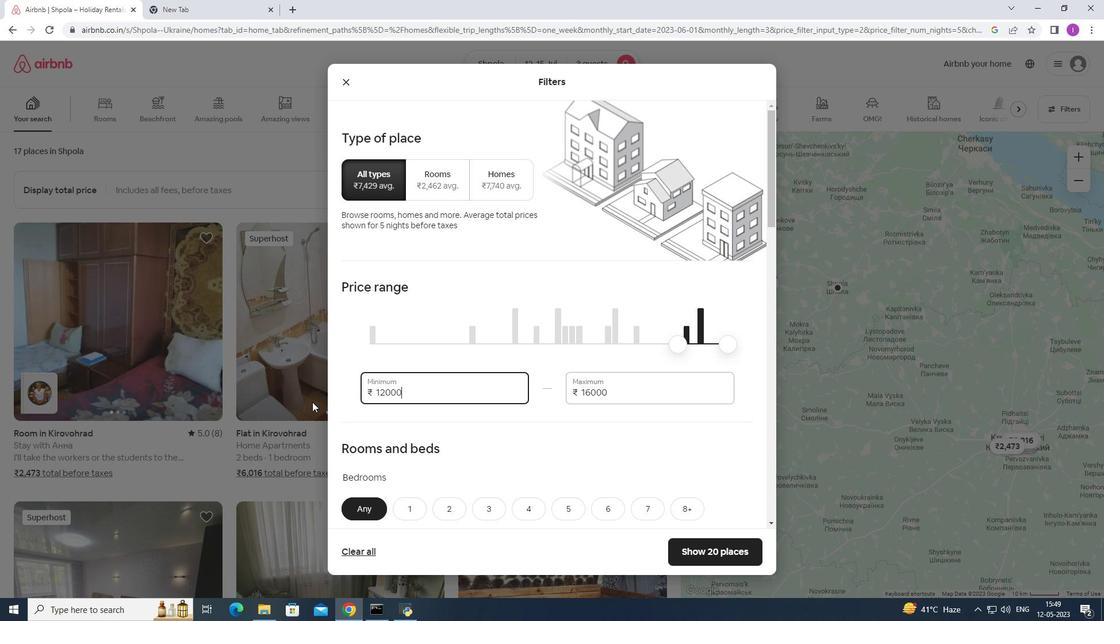 
Action: Mouse scrolled (312, 400) with delta (0, 0)
Screenshot: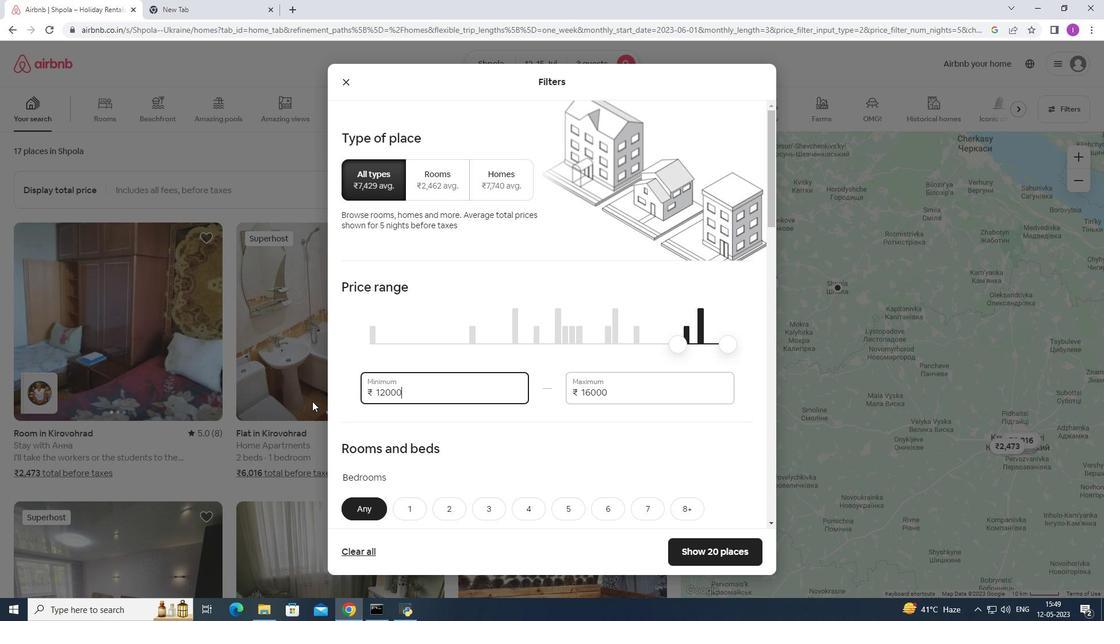 
Action: Mouse moved to (314, 399)
Screenshot: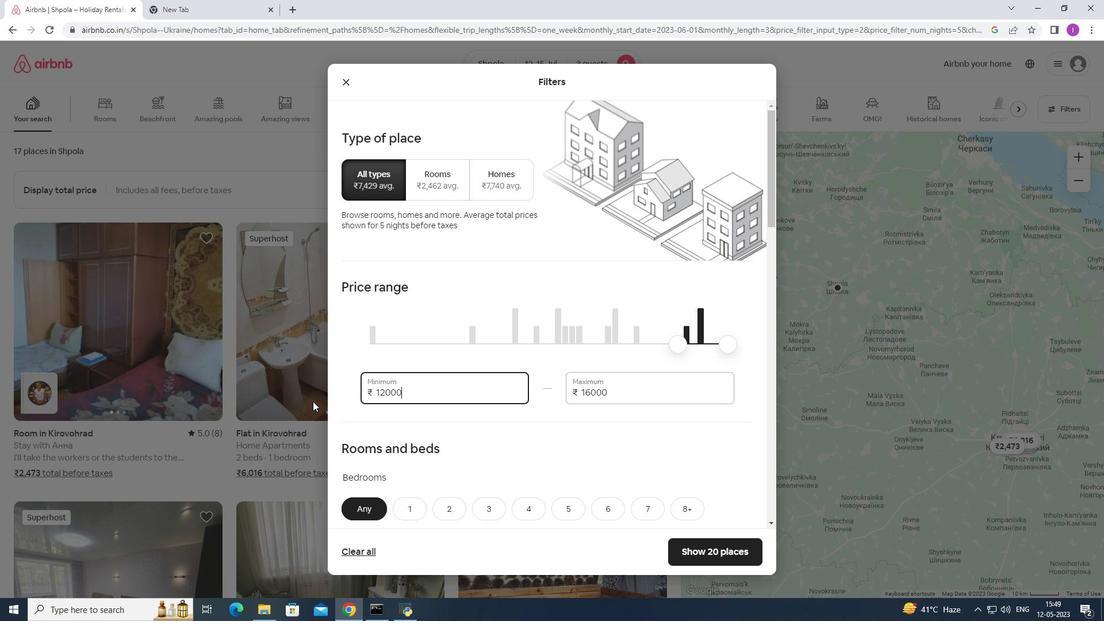 
Action: Mouse scrolled (314, 399) with delta (0, 0)
Screenshot: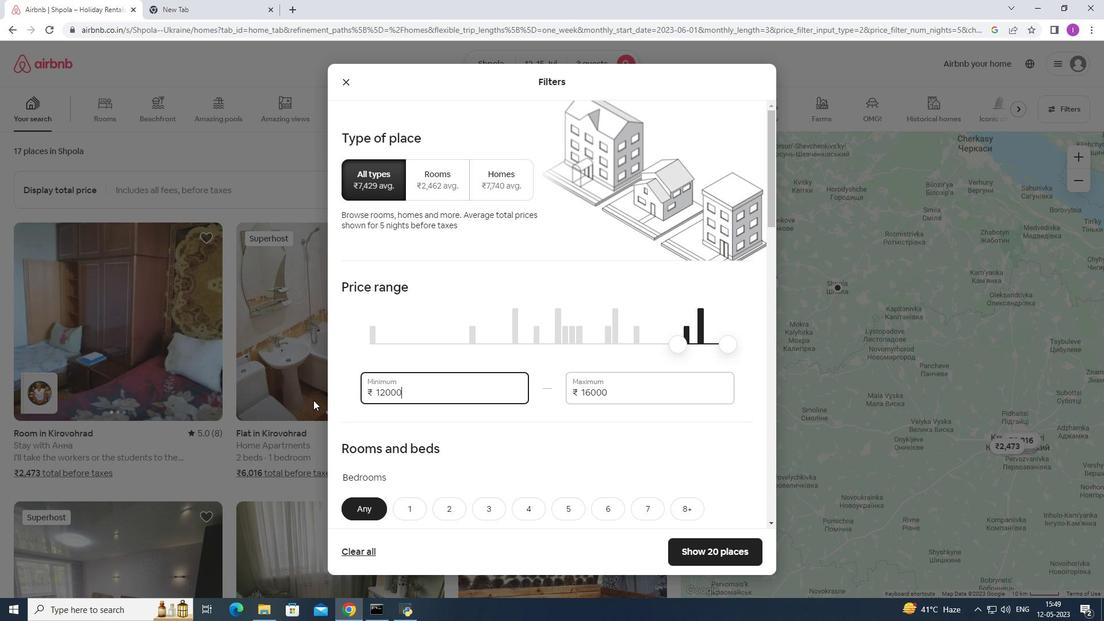 
Action: Mouse moved to (330, 387)
Screenshot: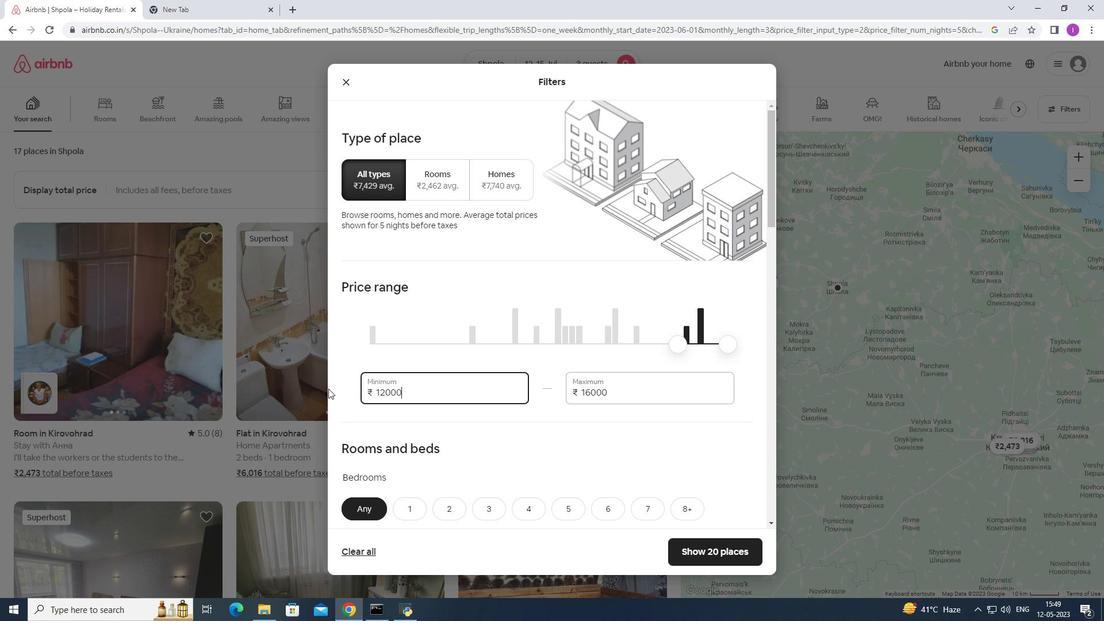 
Action: Mouse scrolled (330, 386) with delta (0, 0)
Screenshot: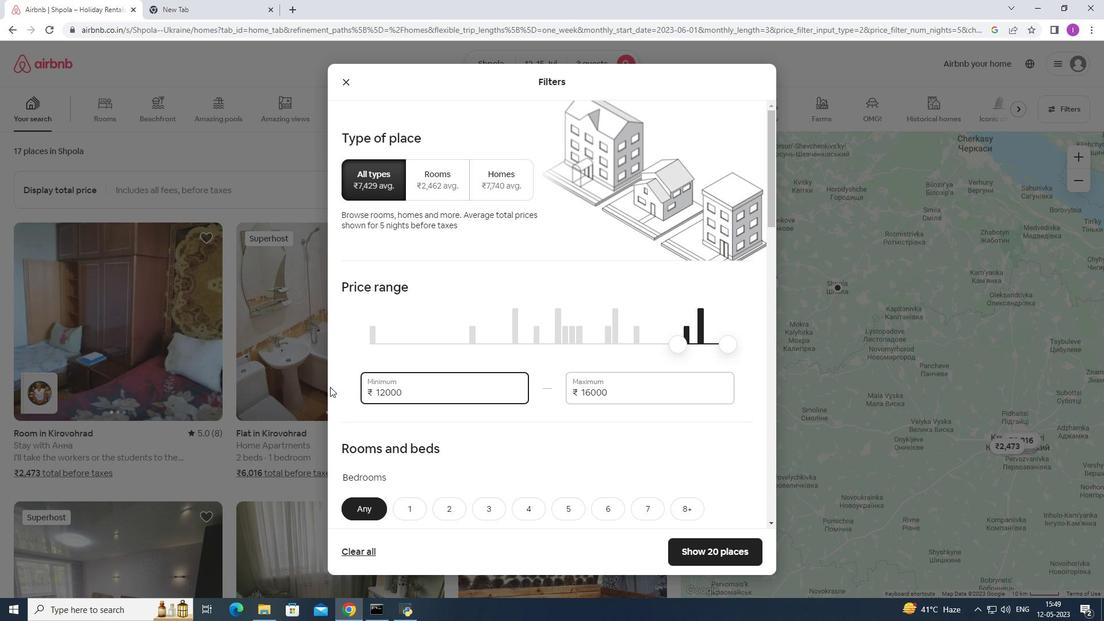 
Action: Mouse moved to (444, 451)
Screenshot: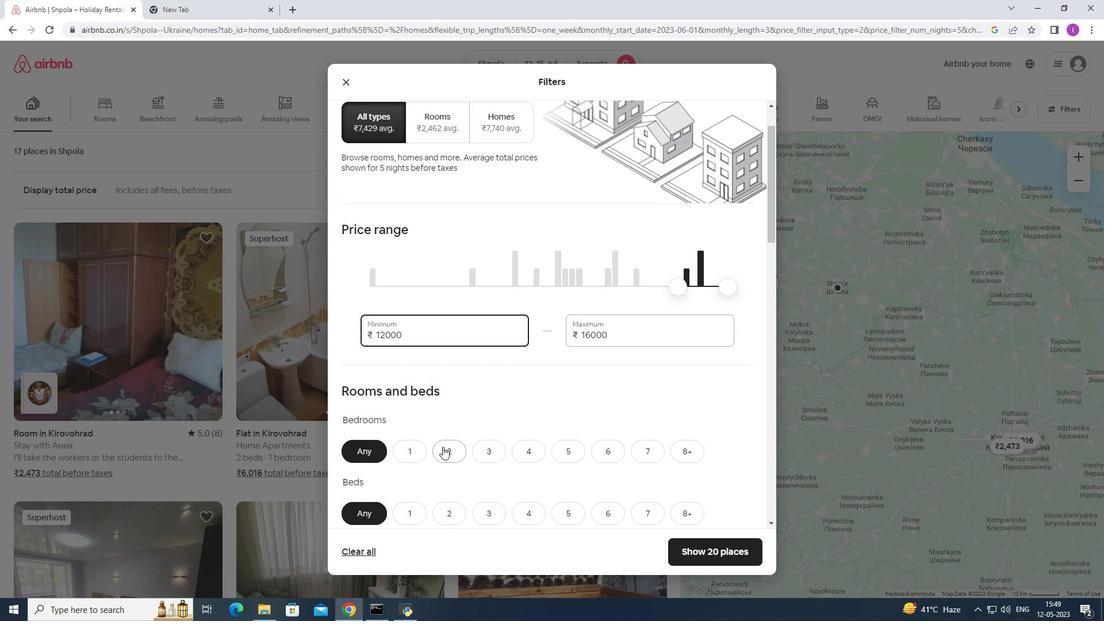 
Action: Mouse pressed left at (444, 451)
Screenshot: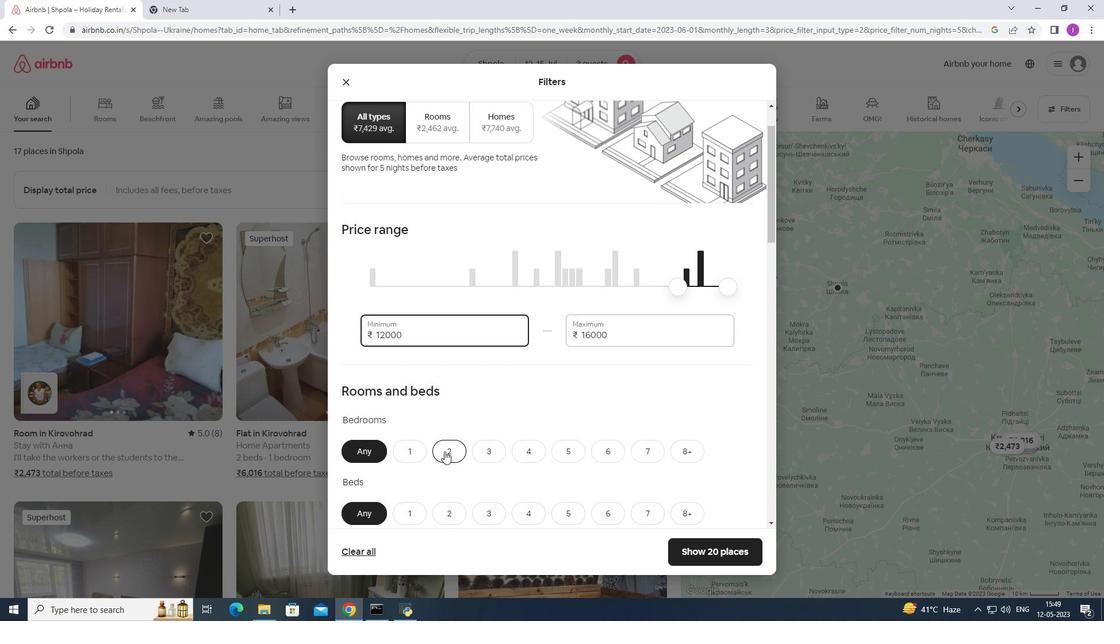 
Action: Mouse moved to (495, 438)
Screenshot: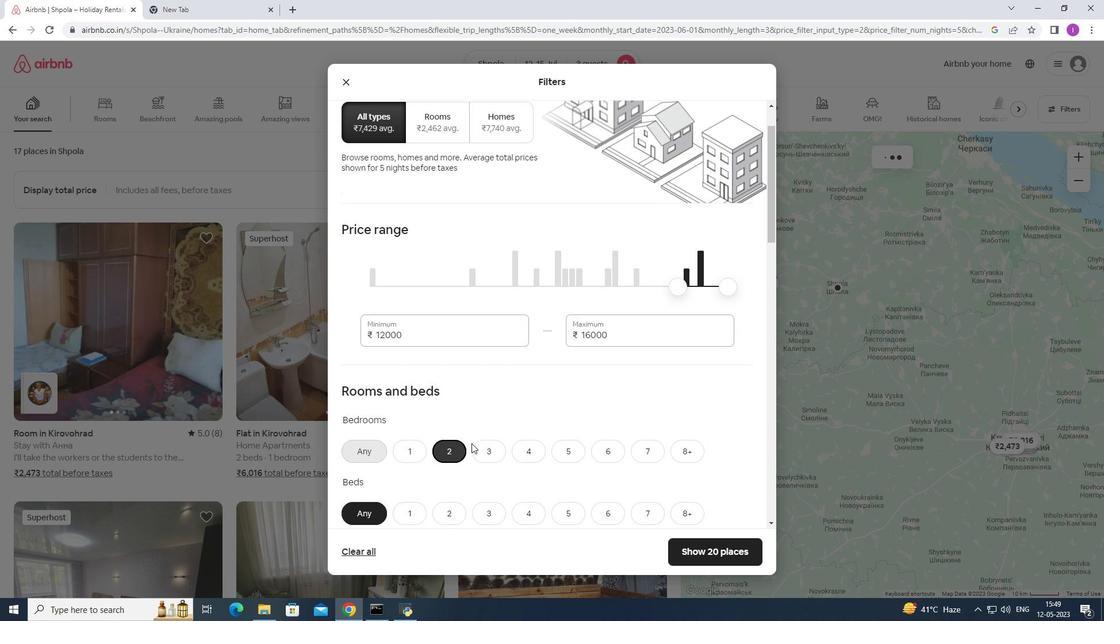 
Action: Mouse scrolled (495, 438) with delta (0, 0)
Screenshot: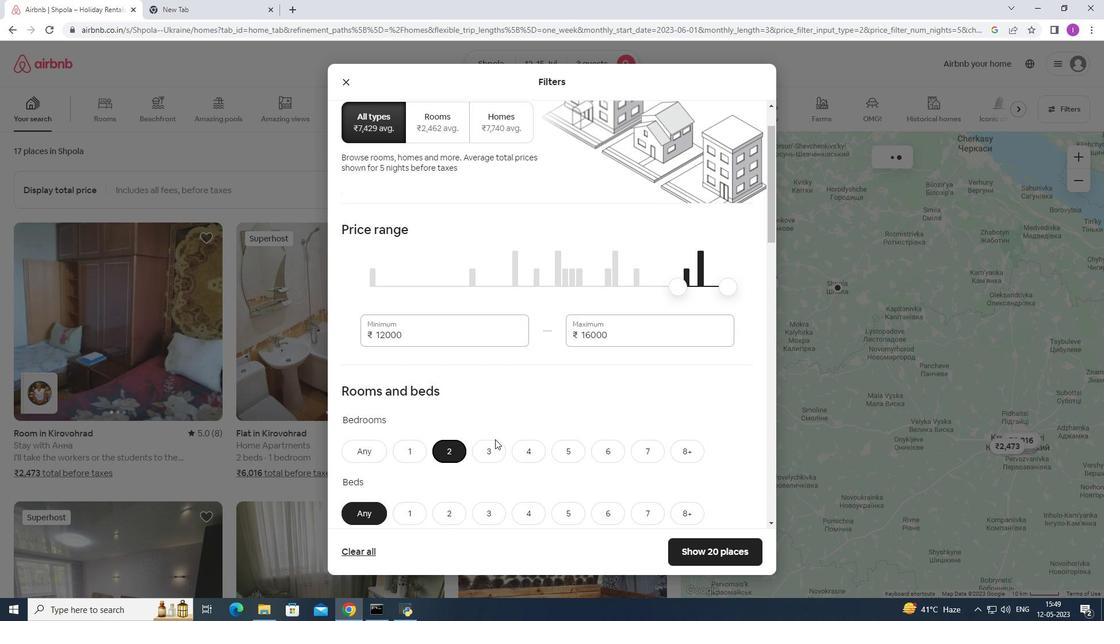 
Action: Mouse scrolled (495, 438) with delta (0, 0)
Screenshot: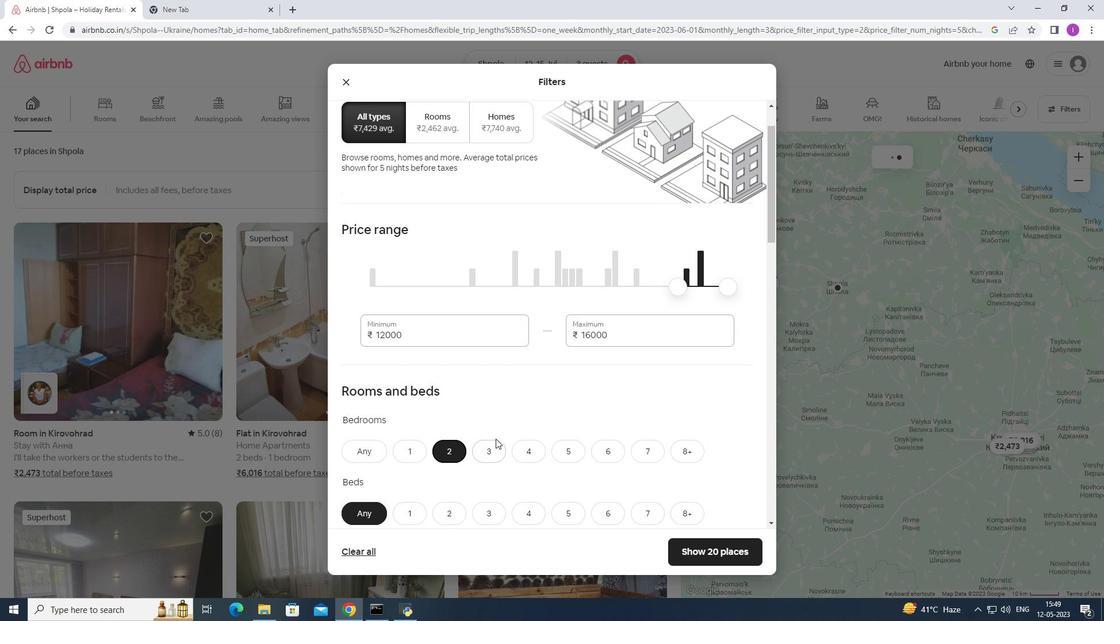 
Action: Mouse scrolled (495, 438) with delta (0, 0)
Screenshot: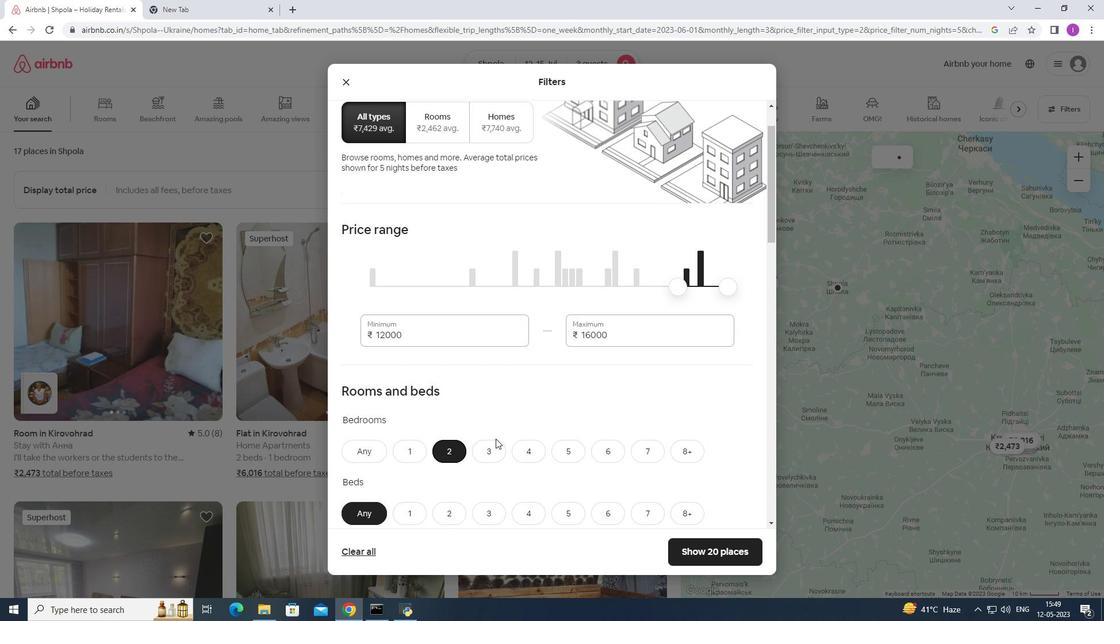 
Action: Mouse moved to (491, 346)
Screenshot: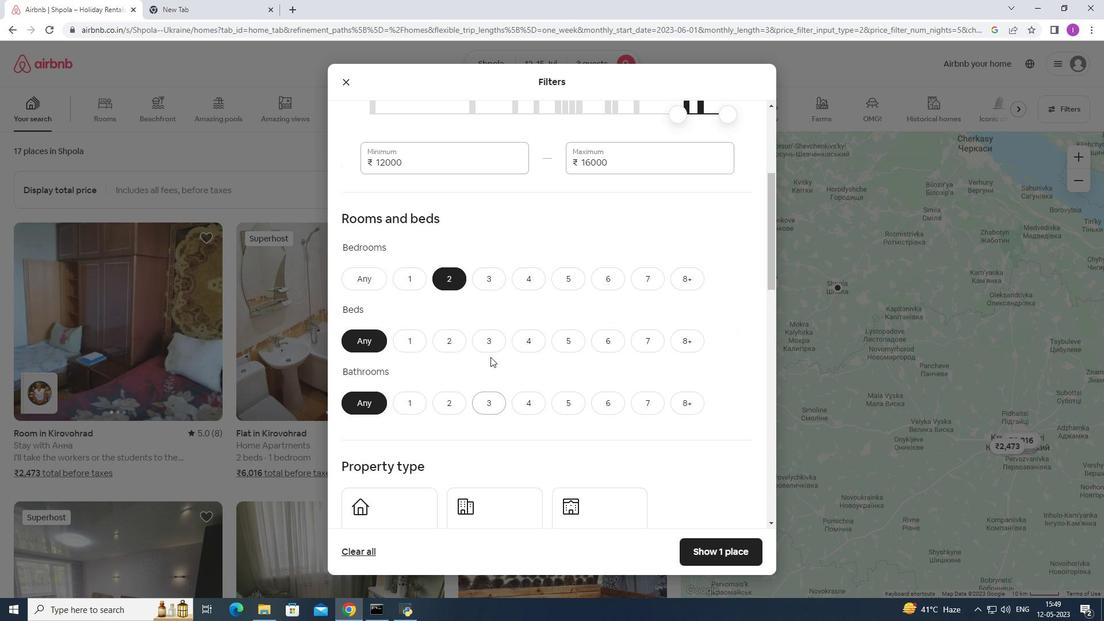 
Action: Mouse pressed left at (491, 346)
Screenshot: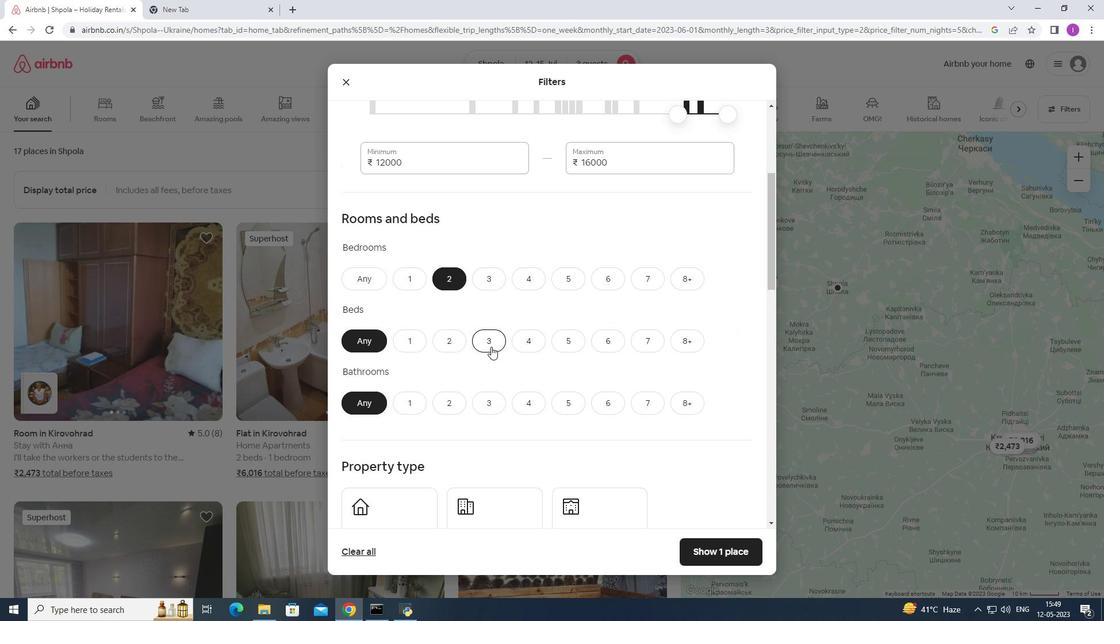 
Action: Mouse moved to (404, 408)
Screenshot: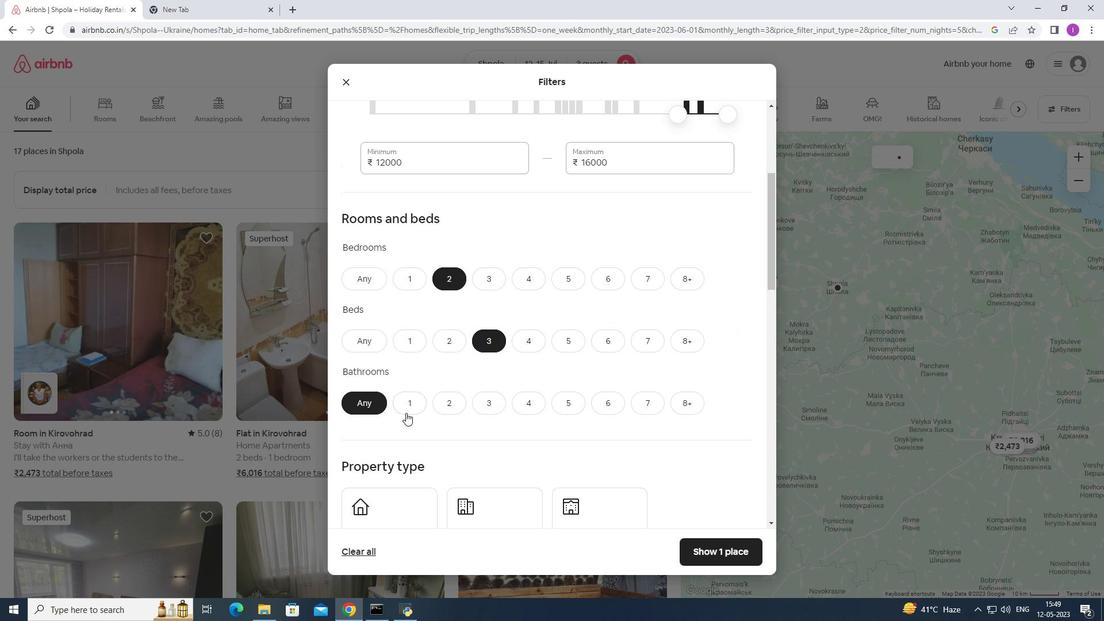 
Action: Mouse pressed left at (404, 408)
Screenshot: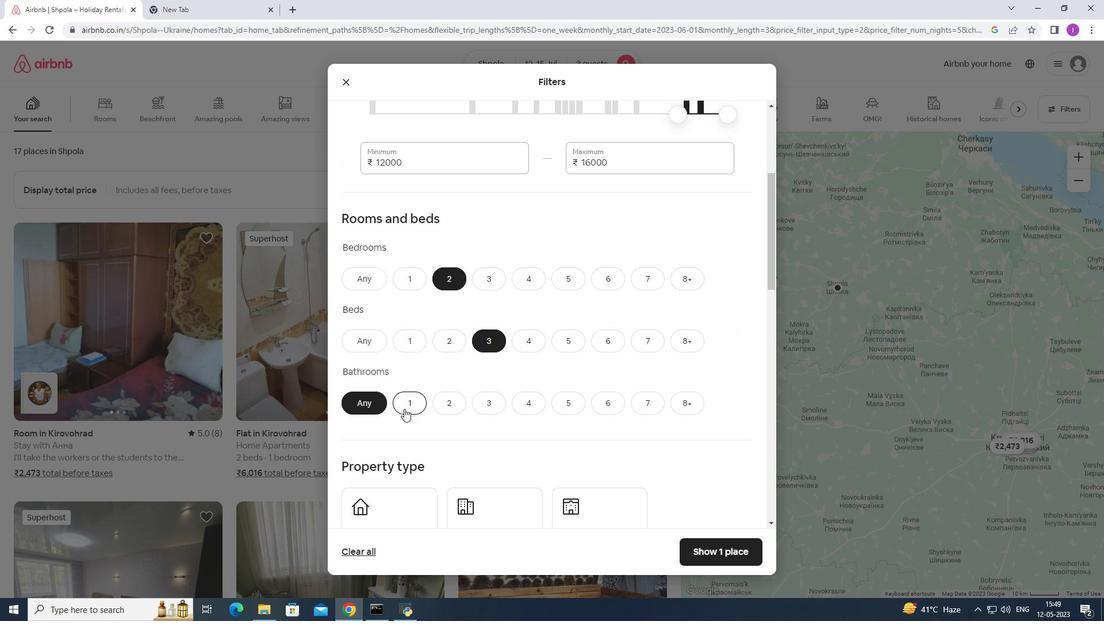 
Action: Mouse moved to (439, 410)
Screenshot: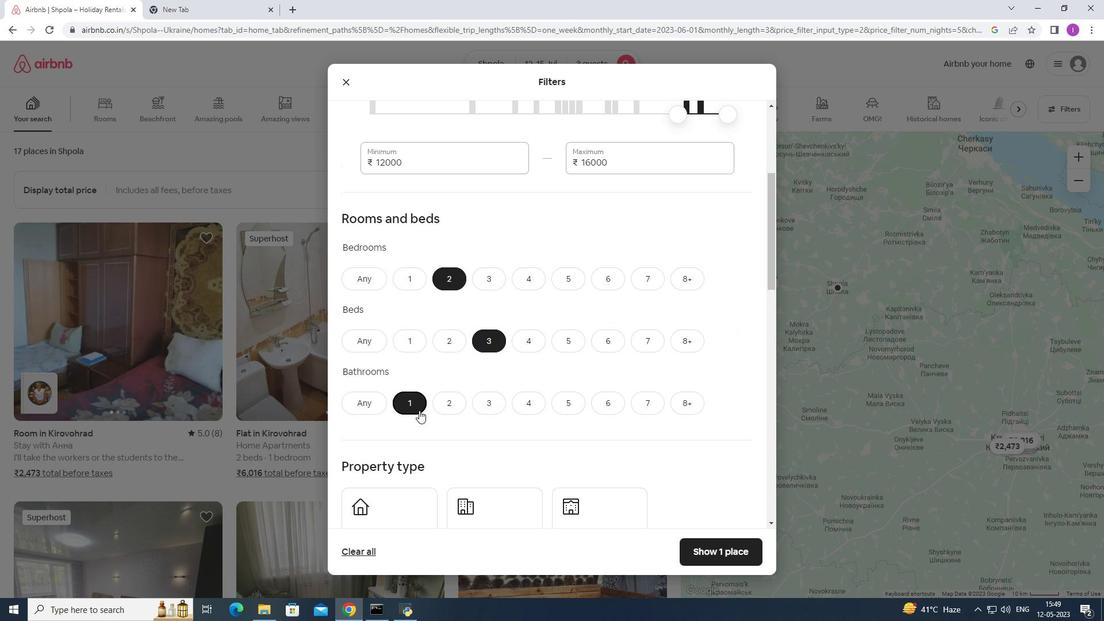 
Action: Mouse scrolled (439, 410) with delta (0, 0)
Screenshot: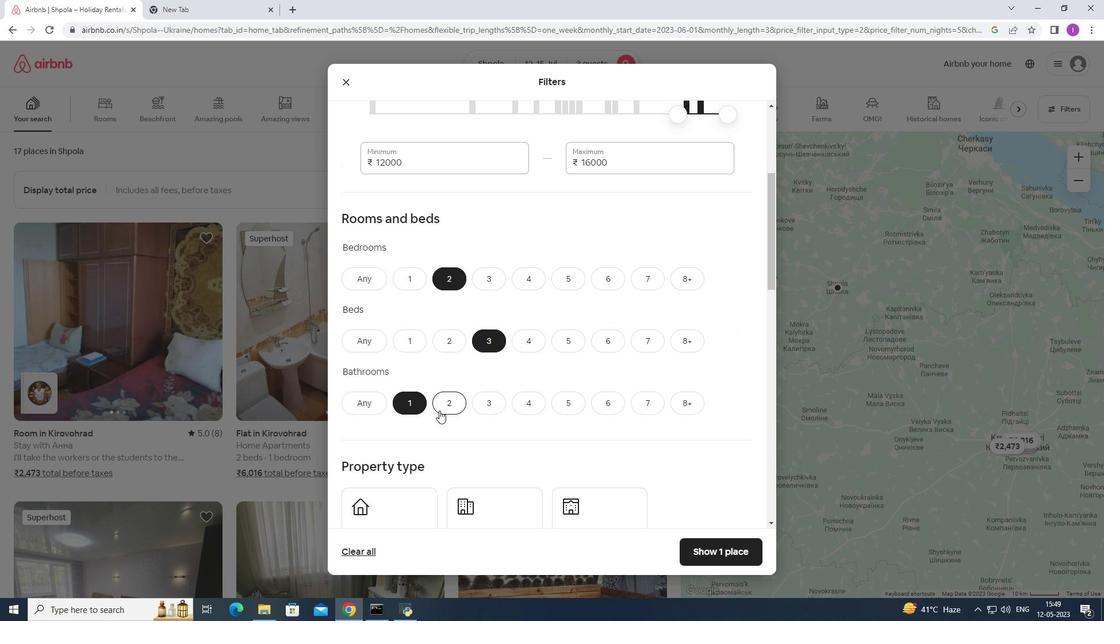 
Action: Mouse scrolled (439, 410) with delta (0, 0)
Screenshot: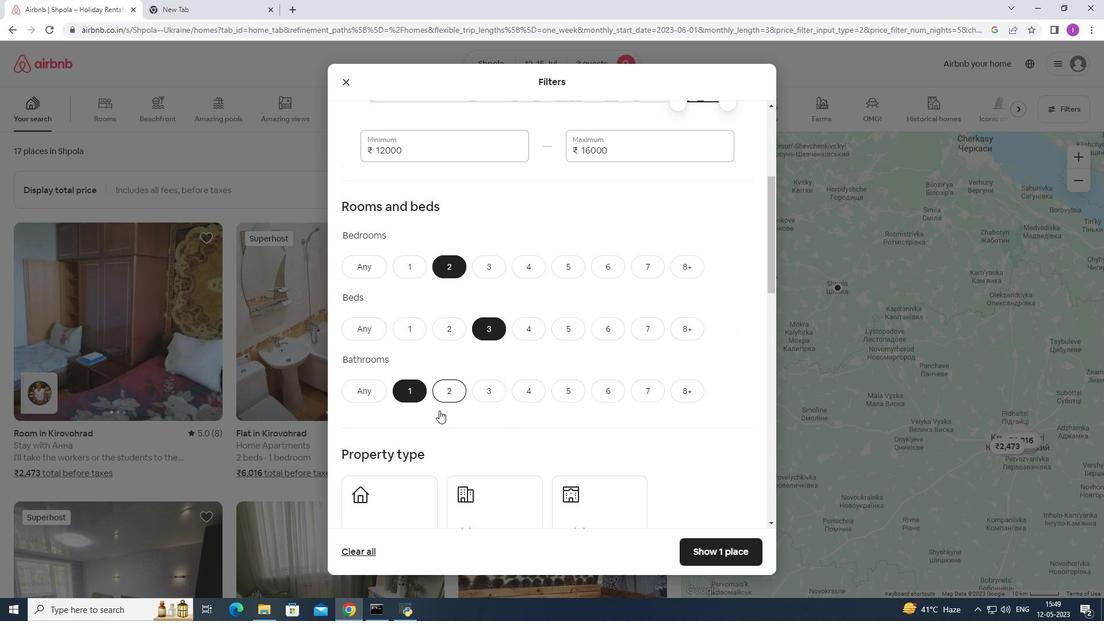
Action: Mouse moved to (441, 410)
Screenshot: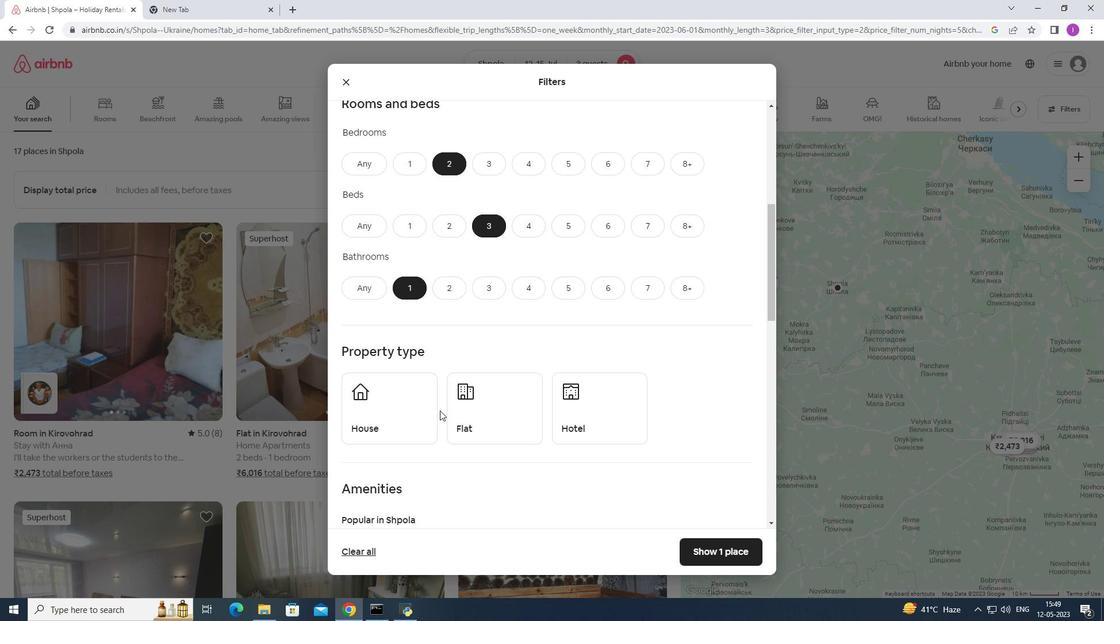 
Action: Mouse scrolled (441, 409) with delta (0, 0)
Screenshot: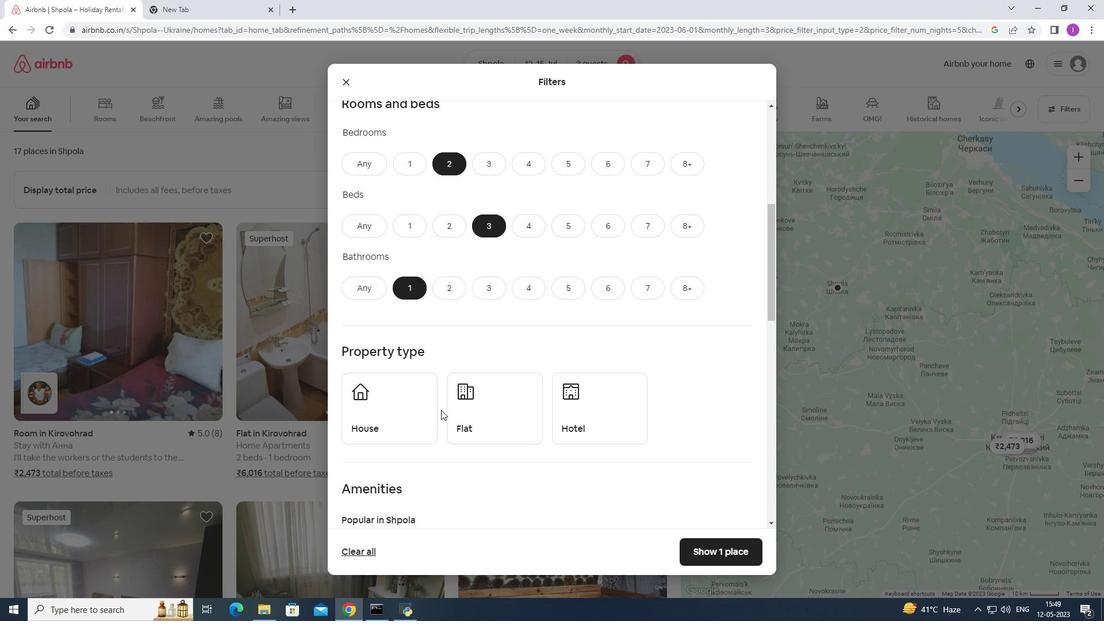 
Action: Mouse scrolled (441, 409) with delta (0, 0)
Screenshot: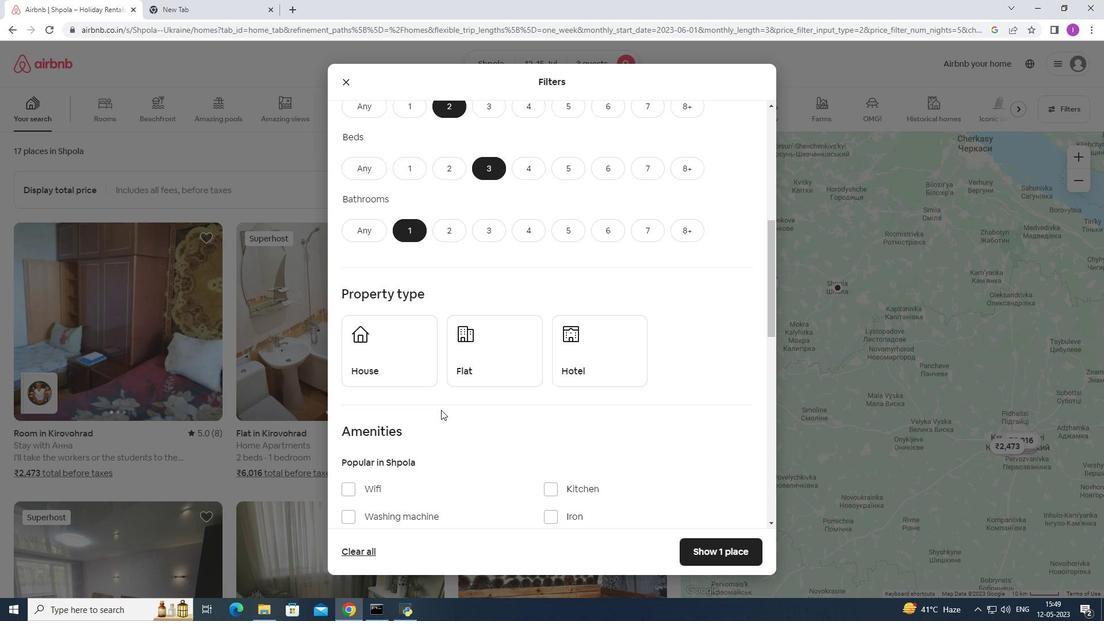 
Action: Mouse scrolled (441, 409) with delta (0, 0)
Screenshot: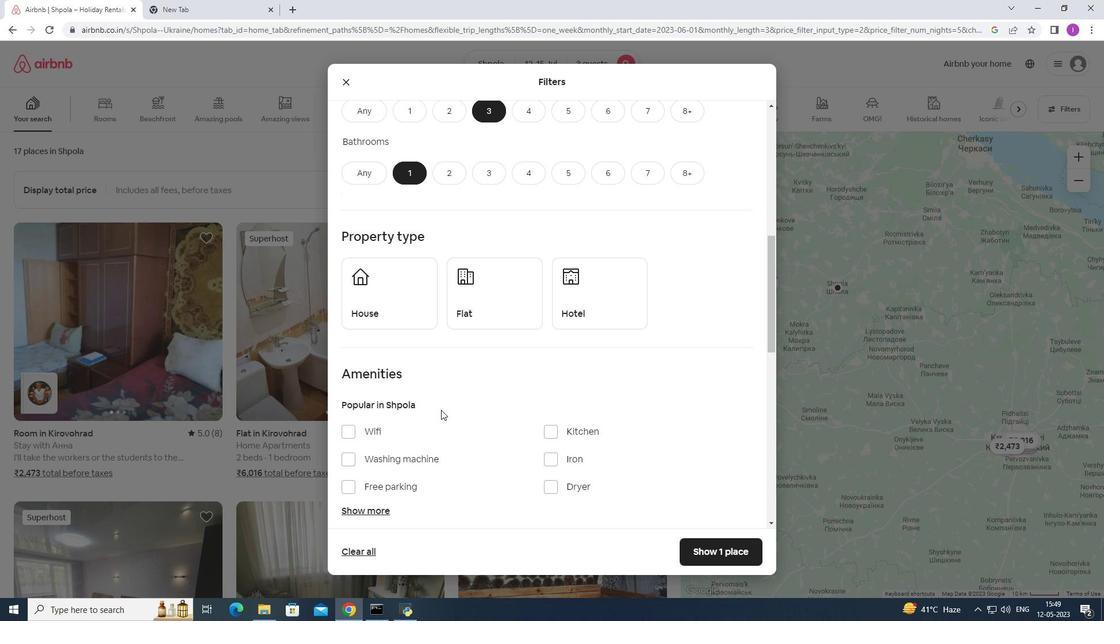 
Action: Mouse moved to (373, 249)
Screenshot: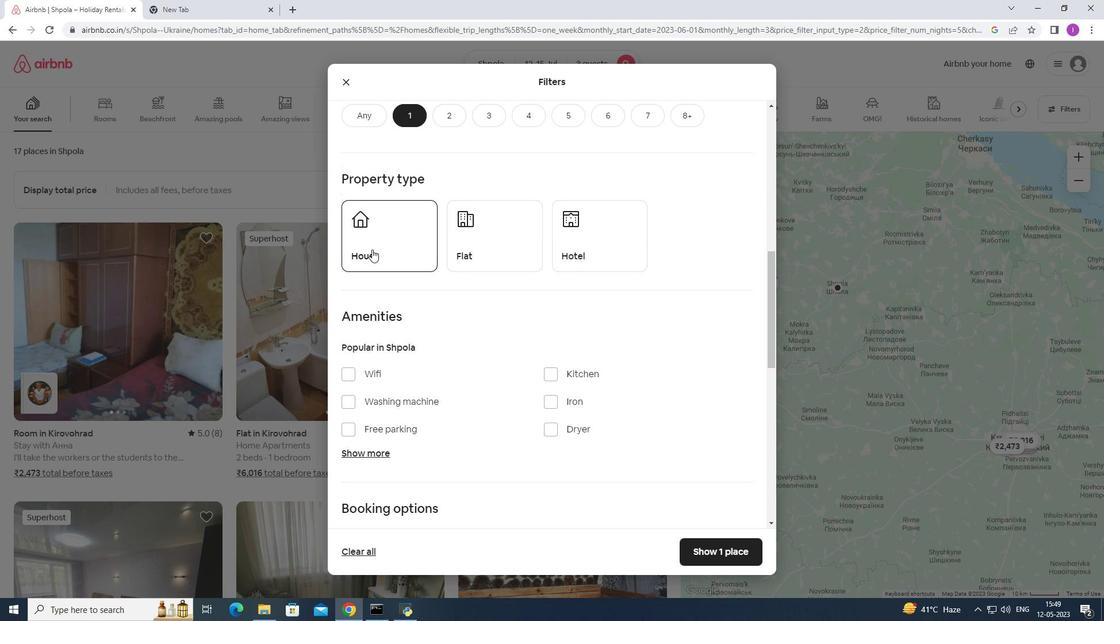 
Action: Mouse pressed left at (373, 249)
Screenshot: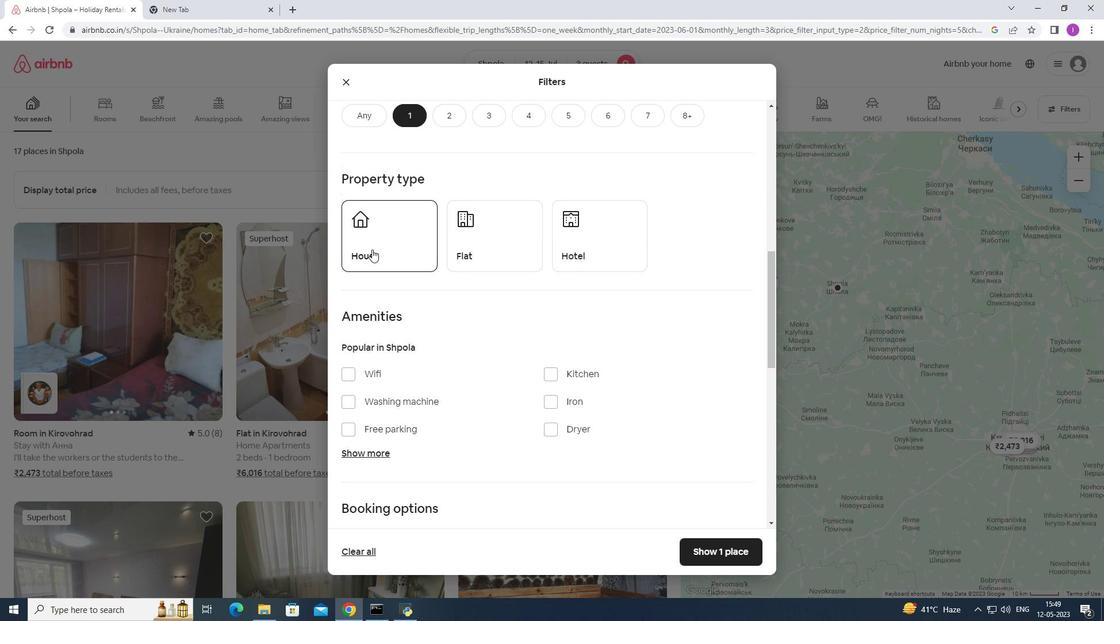 
Action: Mouse moved to (483, 245)
Screenshot: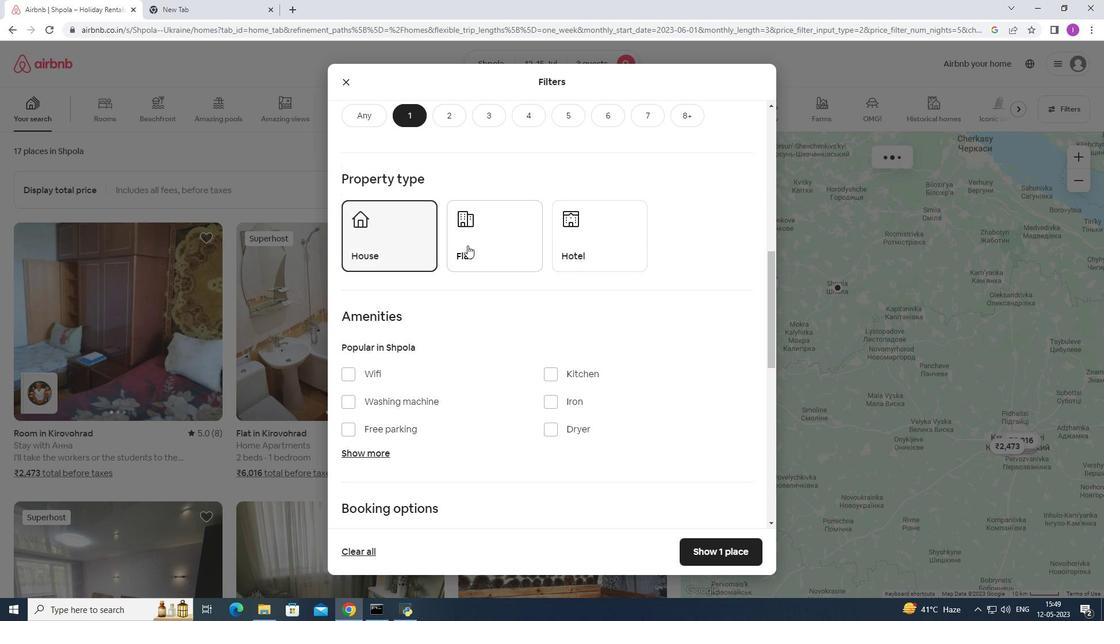 
Action: Mouse pressed left at (483, 245)
Screenshot: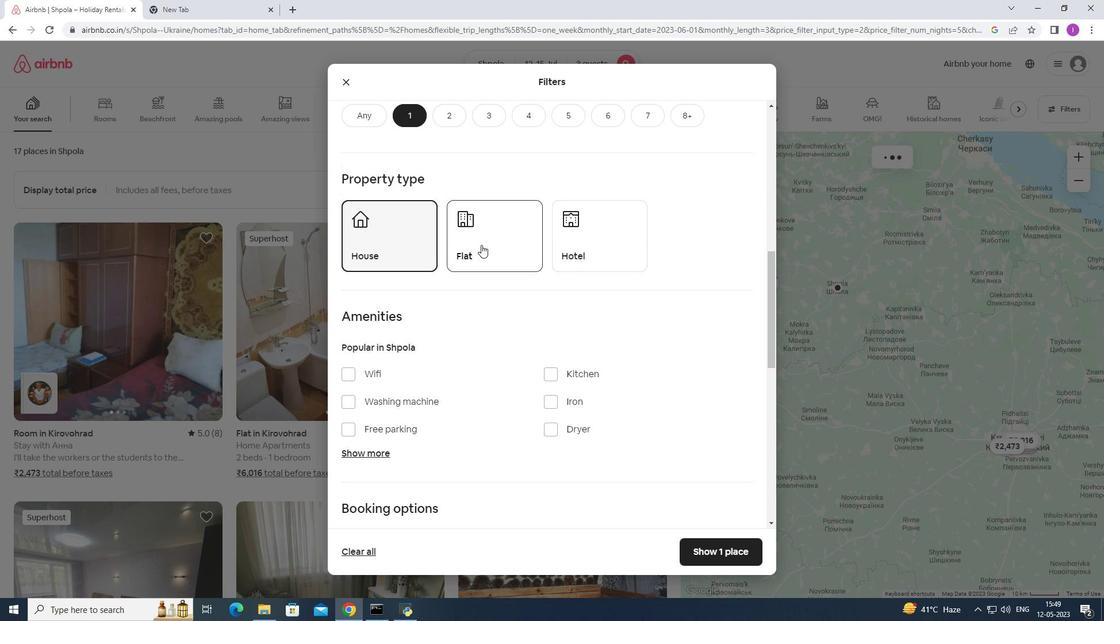 
Action: Mouse moved to (458, 333)
Screenshot: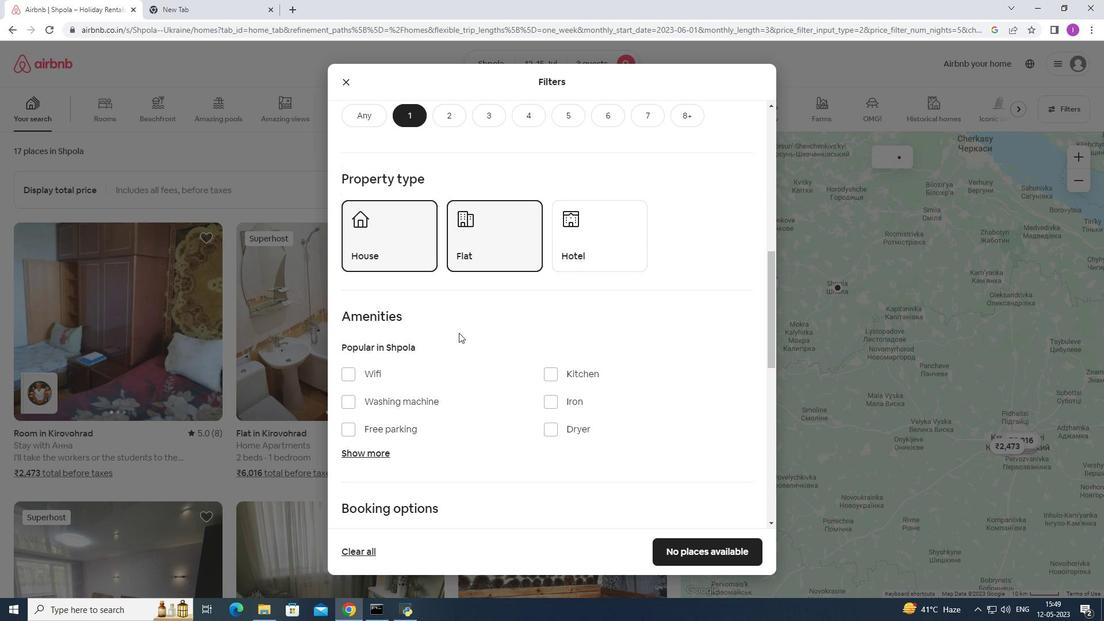 
Action: Mouse scrolled (458, 332) with delta (0, 0)
Screenshot: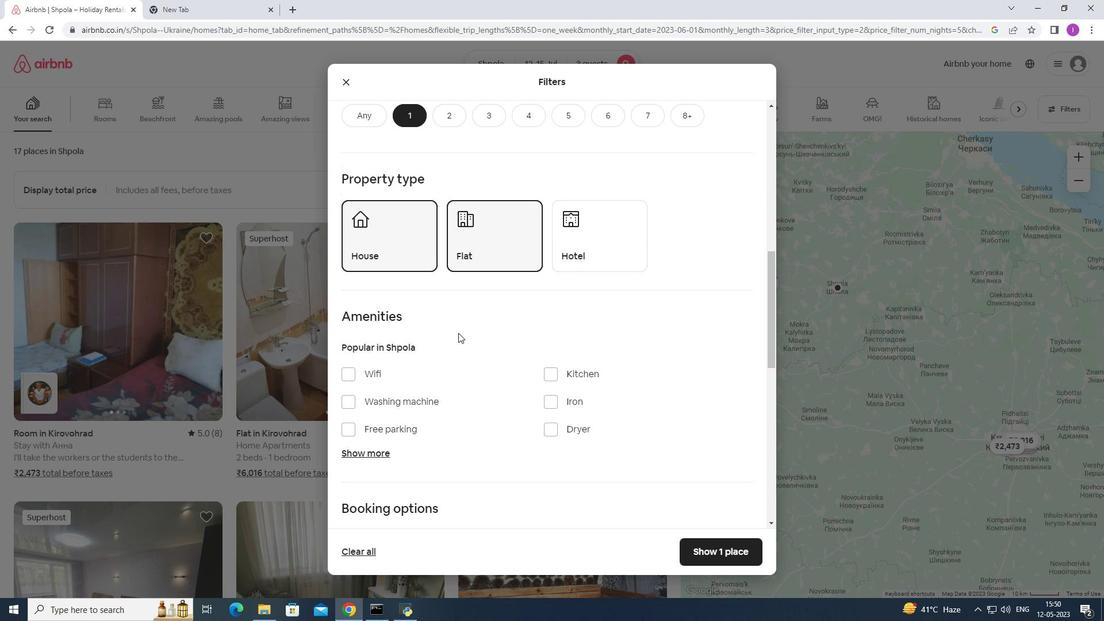 
Action: Mouse scrolled (458, 332) with delta (0, 0)
Screenshot: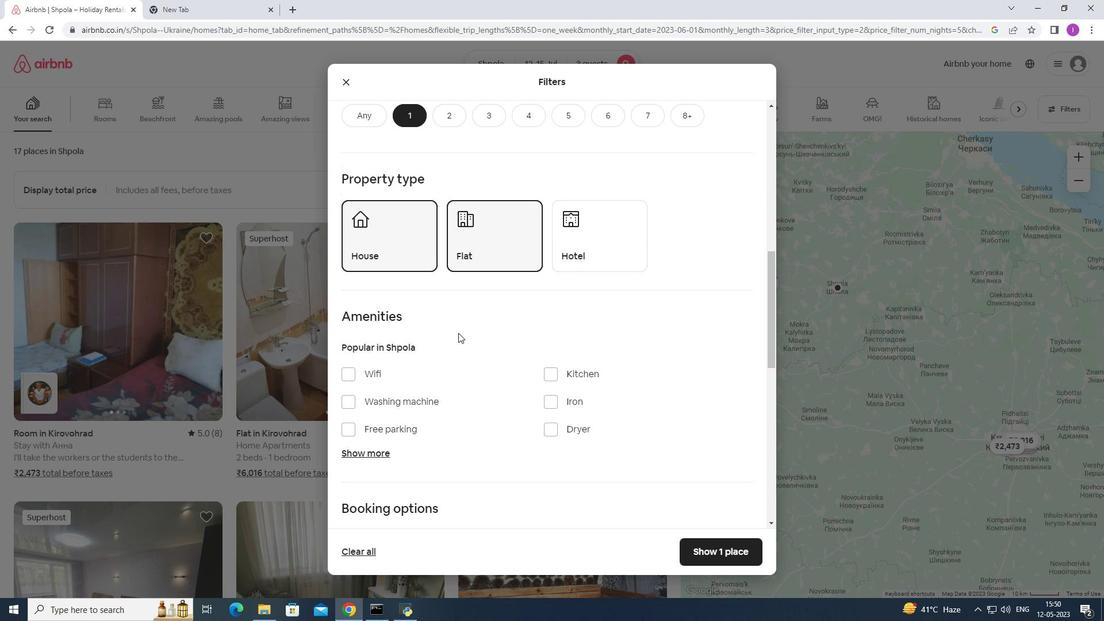 
Action: Mouse scrolled (458, 332) with delta (0, 0)
Screenshot: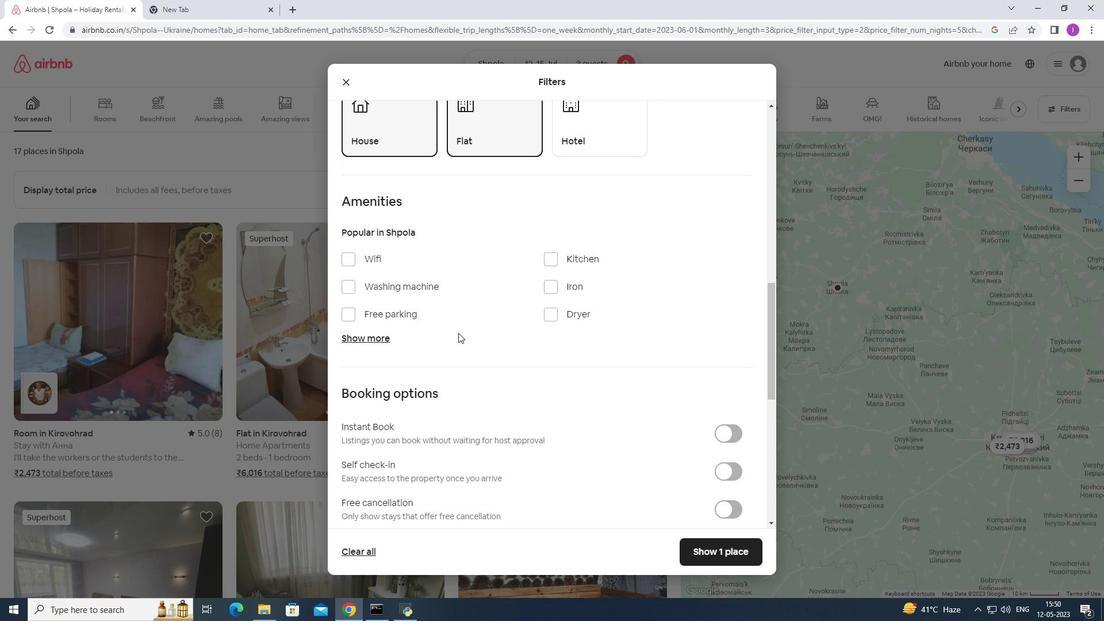 
Action: Mouse scrolled (458, 332) with delta (0, 0)
Screenshot: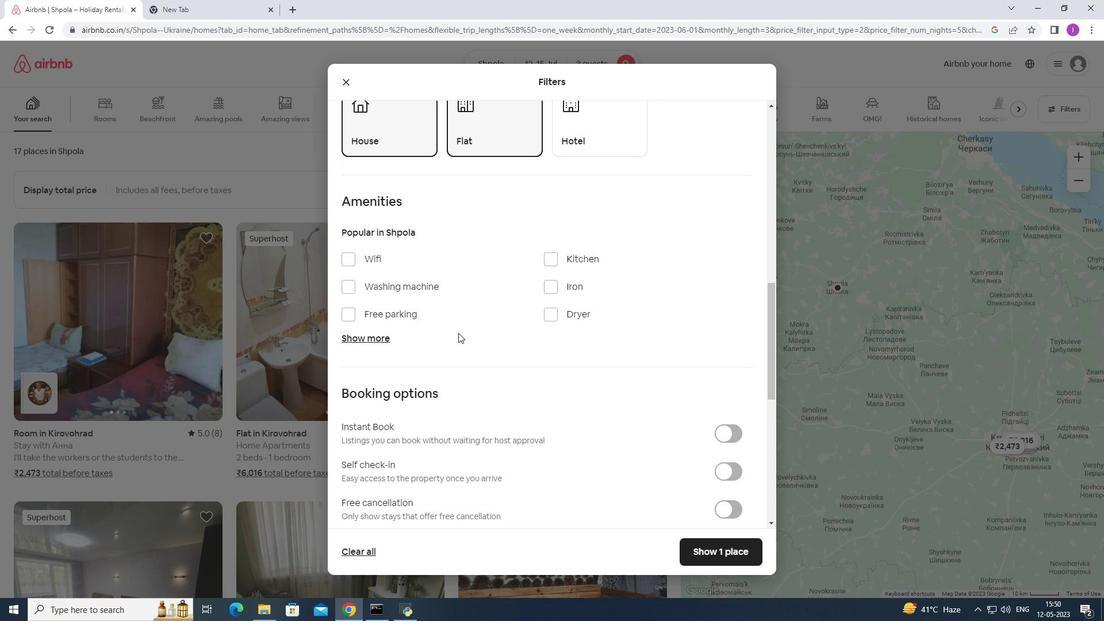
Action: Mouse moved to (461, 331)
Screenshot: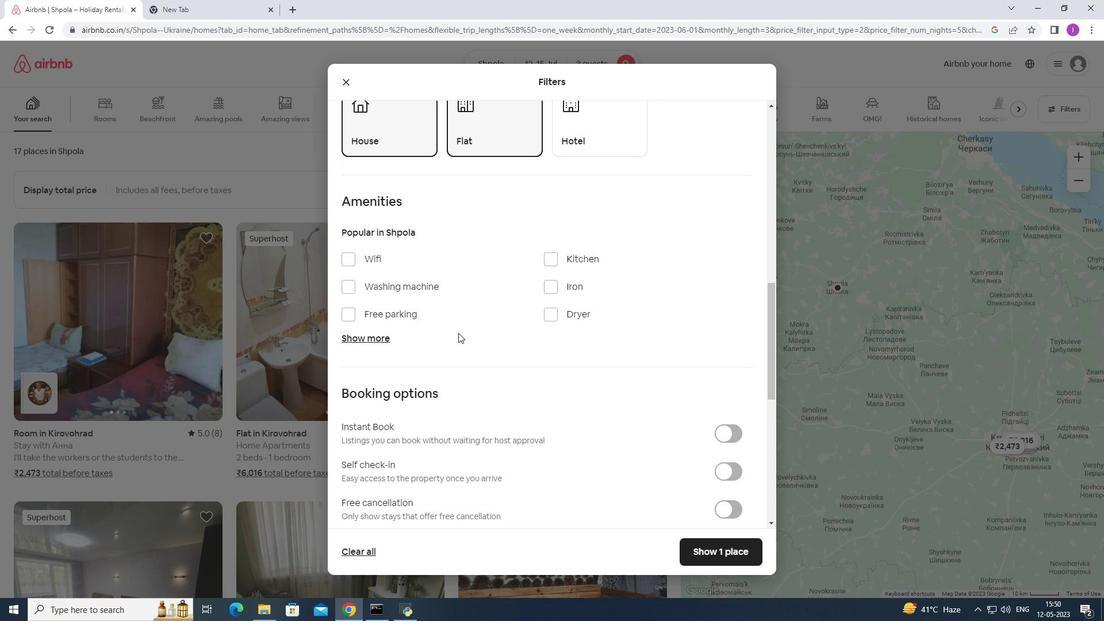 
Action: Mouse scrolled (461, 331) with delta (0, 0)
Screenshot: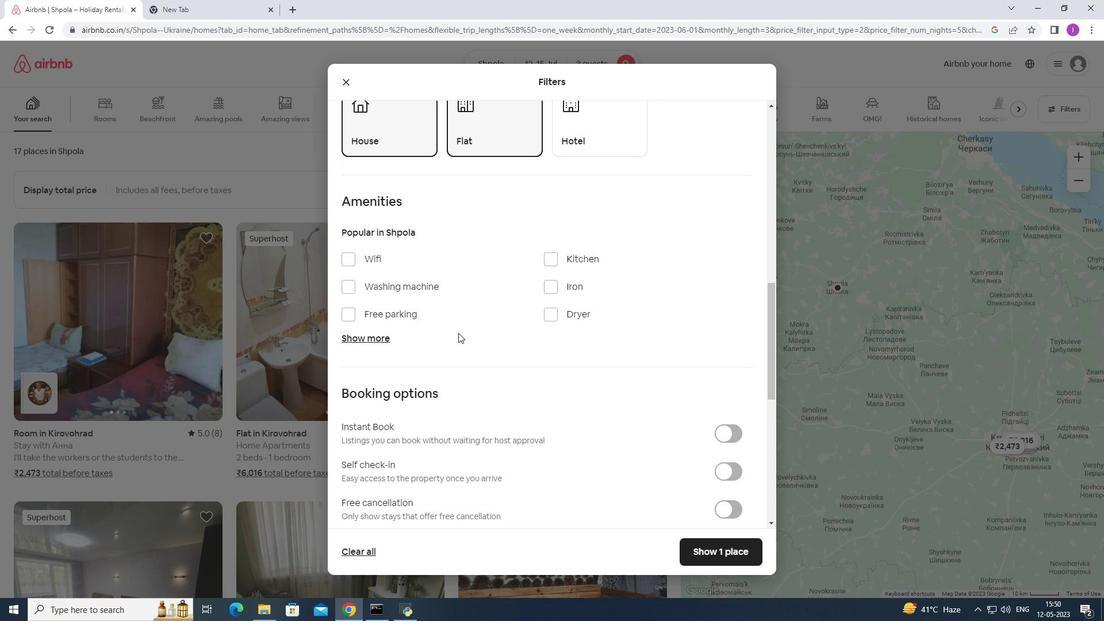 
Action: Mouse moved to (725, 299)
Screenshot: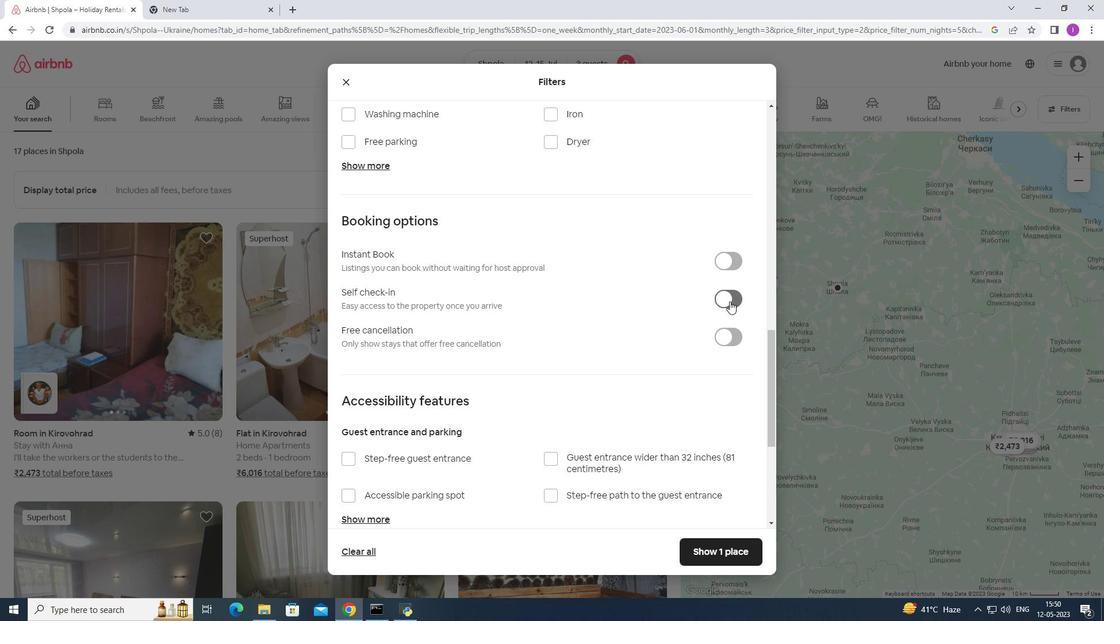 
Action: Mouse pressed left at (725, 299)
Screenshot: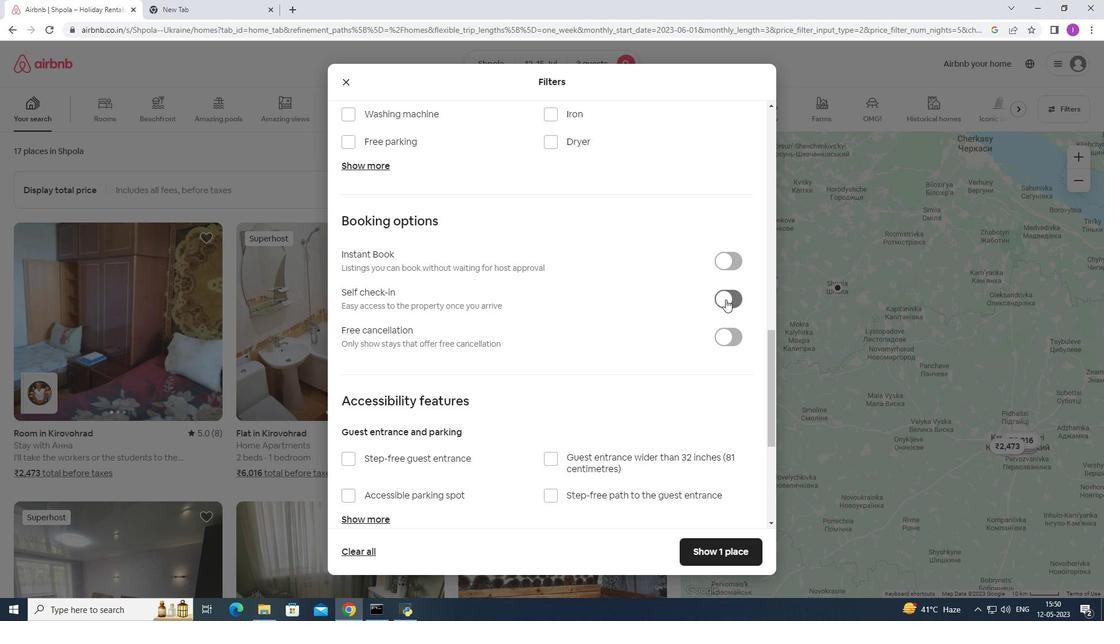 
Action: Mouse moved to (659, 357)
Screenshot: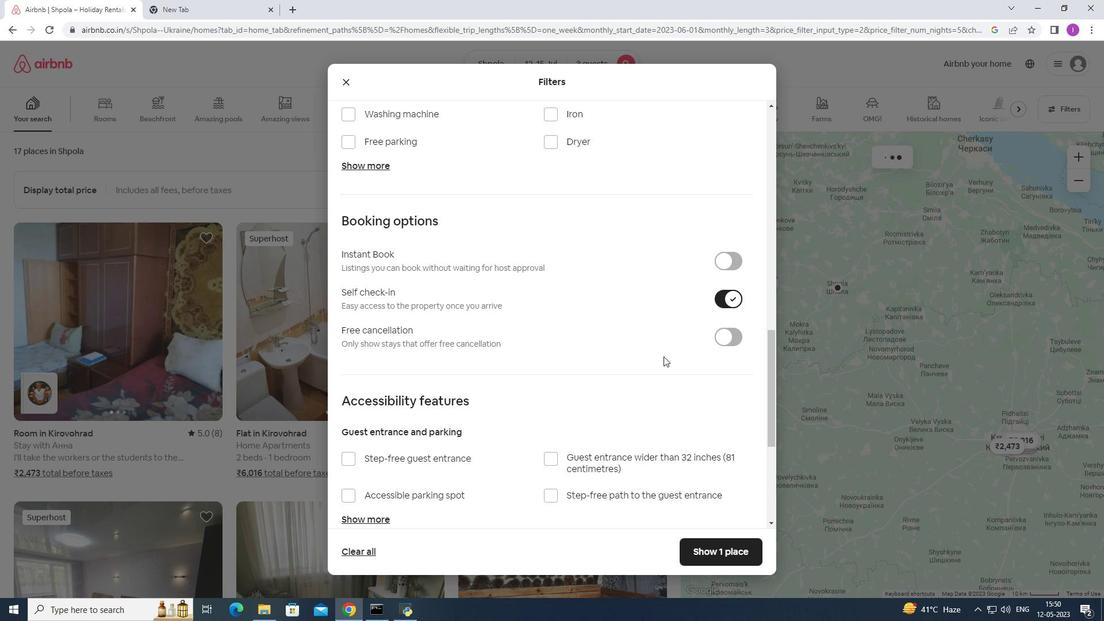 
Action: Mouse scrolled (659, 356) with delta (0, 0)
Screenshot: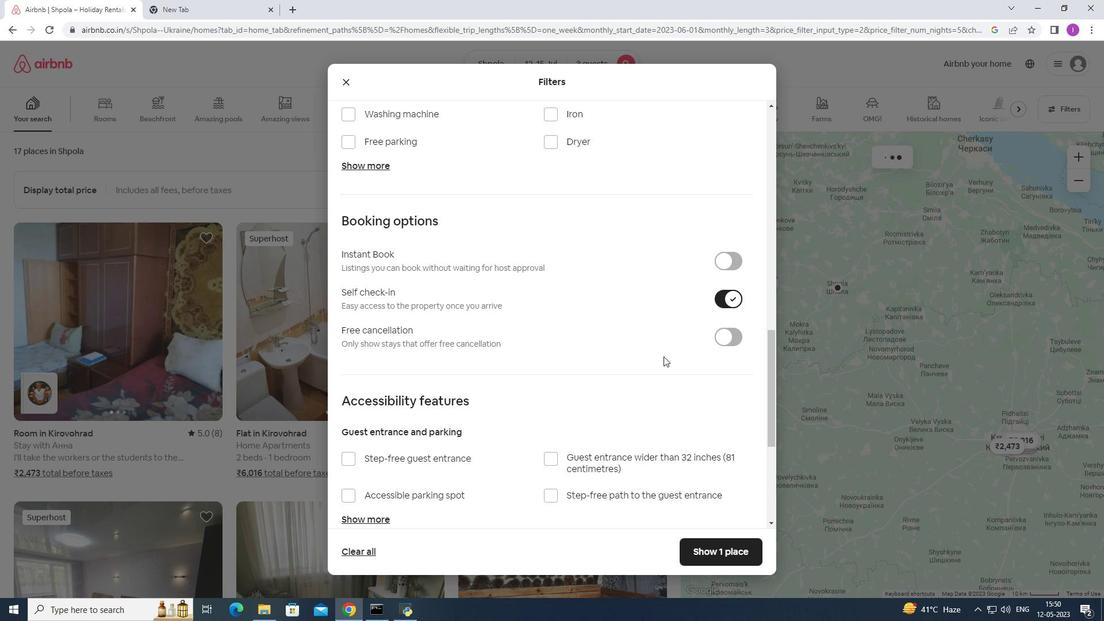 
Action: Mouse moved to (656, 359)
Screenshot: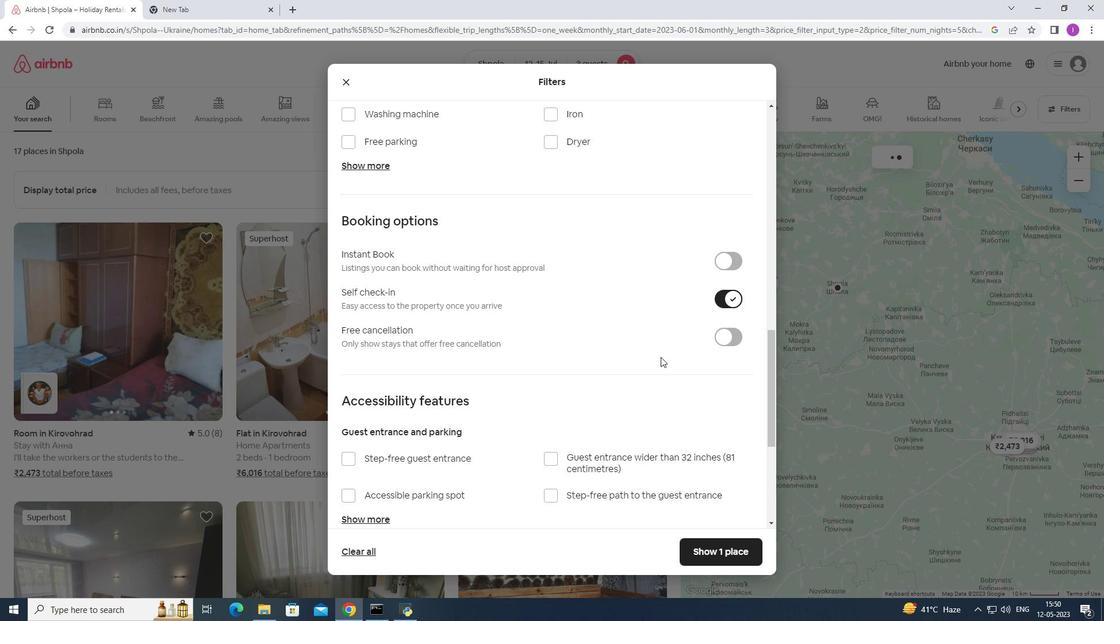 
Action: Mouse scrolled (656, 358) with delta (0, 0)
Screenshot: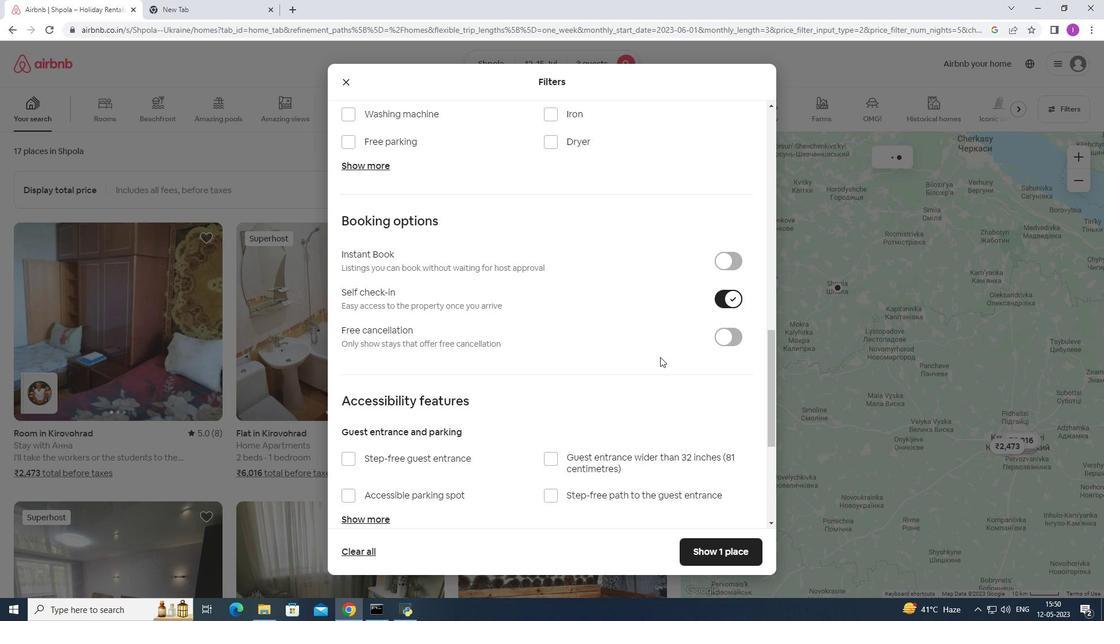 
Action: Mouse moved to (653, 359)
Screenshot: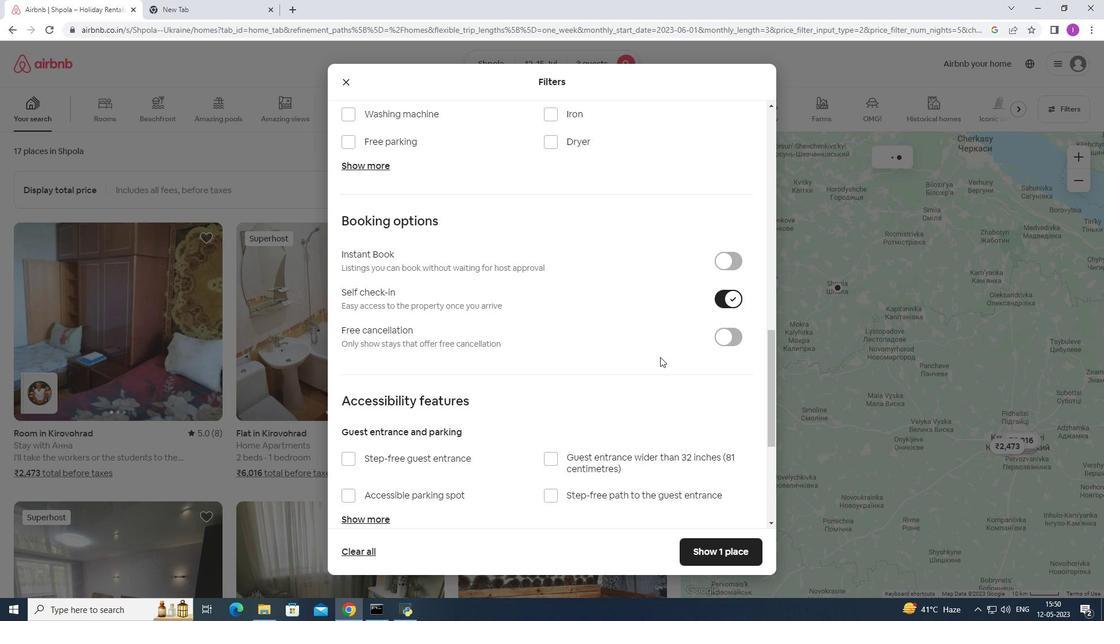 
Action: Mouse scrolled (653, 358) with delta (0, 0)
Screenshot: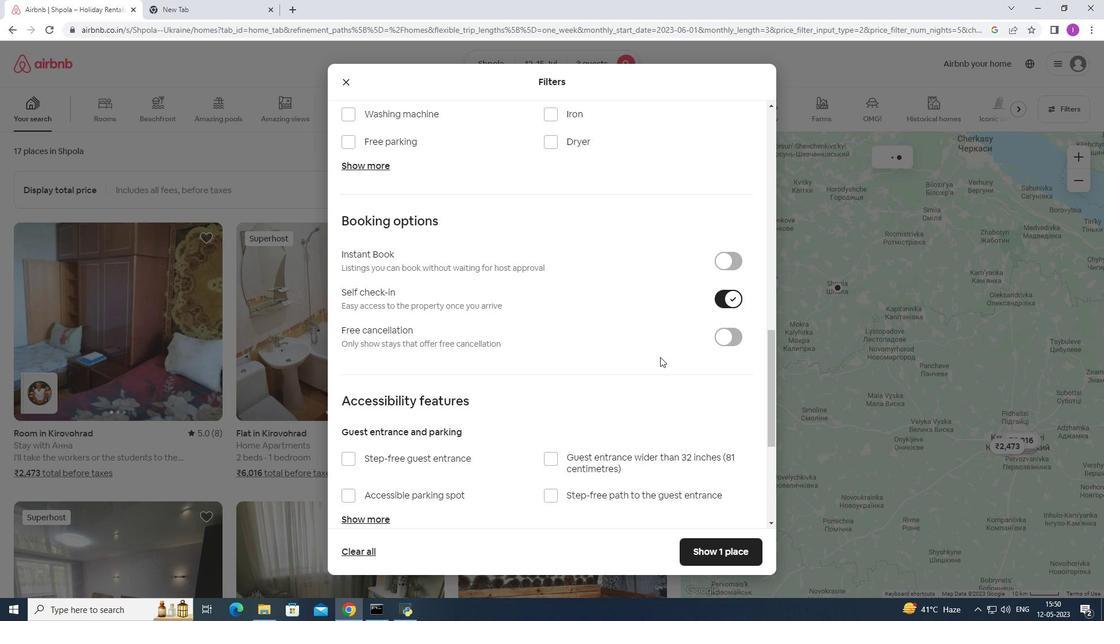 
Action: Mouse moved to (651, 359)
Screenshot: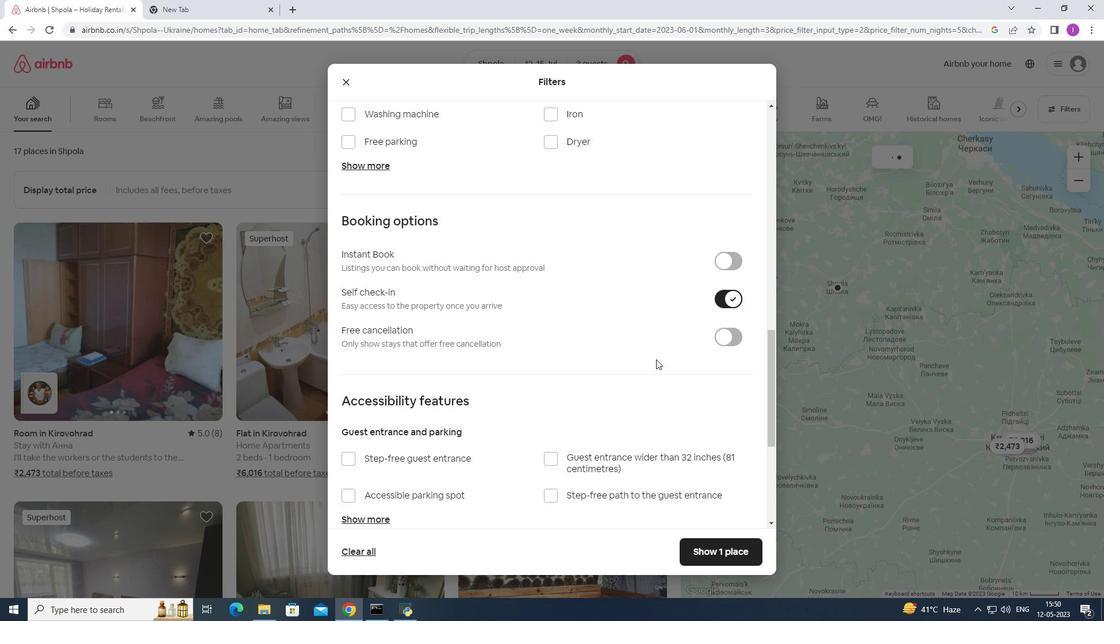 
Action: Mouse scrolled (652, 358) with delta (0, 0)
Screenshot: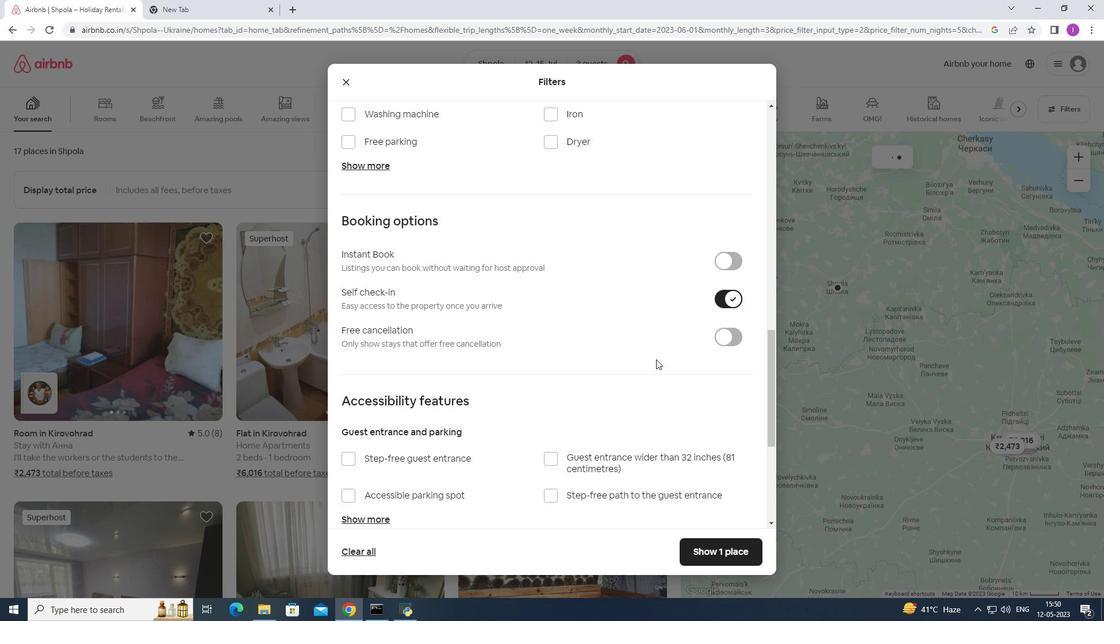 
Action: Mouse scrolled (651, 358) with delta (0, 0)
Screenshot: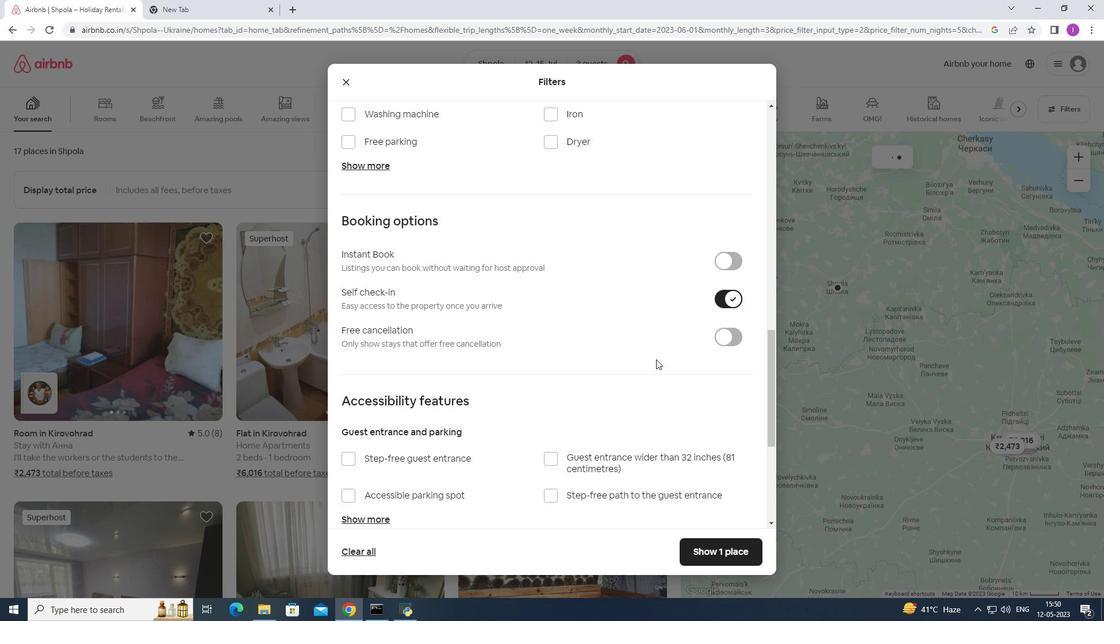 
Action: Mouse moved to (651, 357)
Screenshot: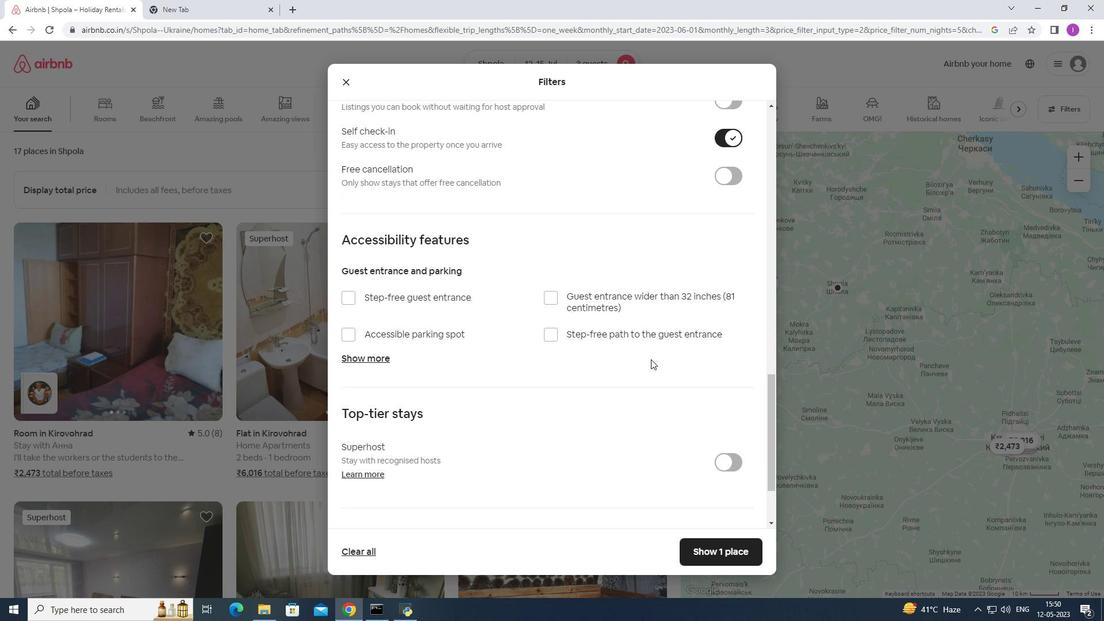 
Action: Mouse scrolled (651, 357) with delta (0, 0)
Screenshot: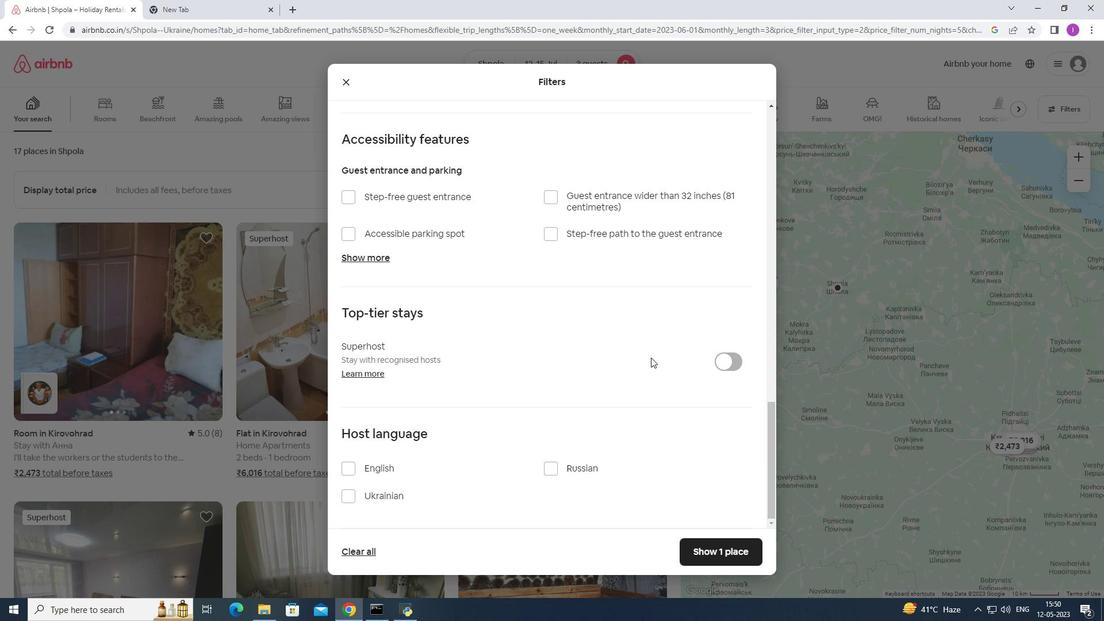 
Action: Mouse scrolled (651, 357) with delta (0, 0)
Screenshot: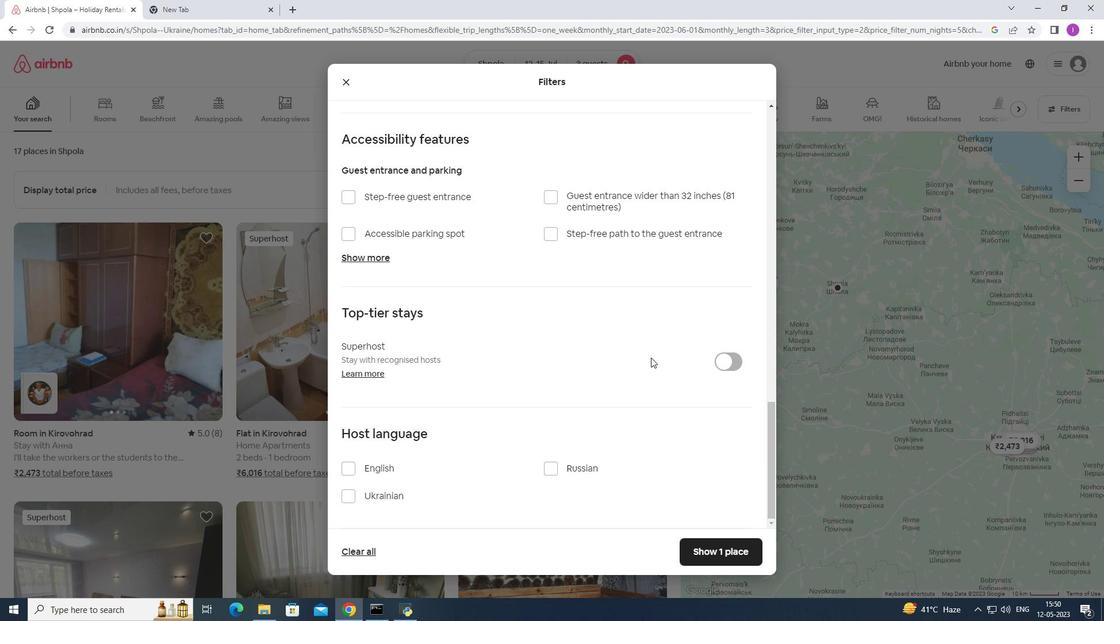 
Action: Mouse scrolled (651, 357) with delta (0, 0)
Screenshot: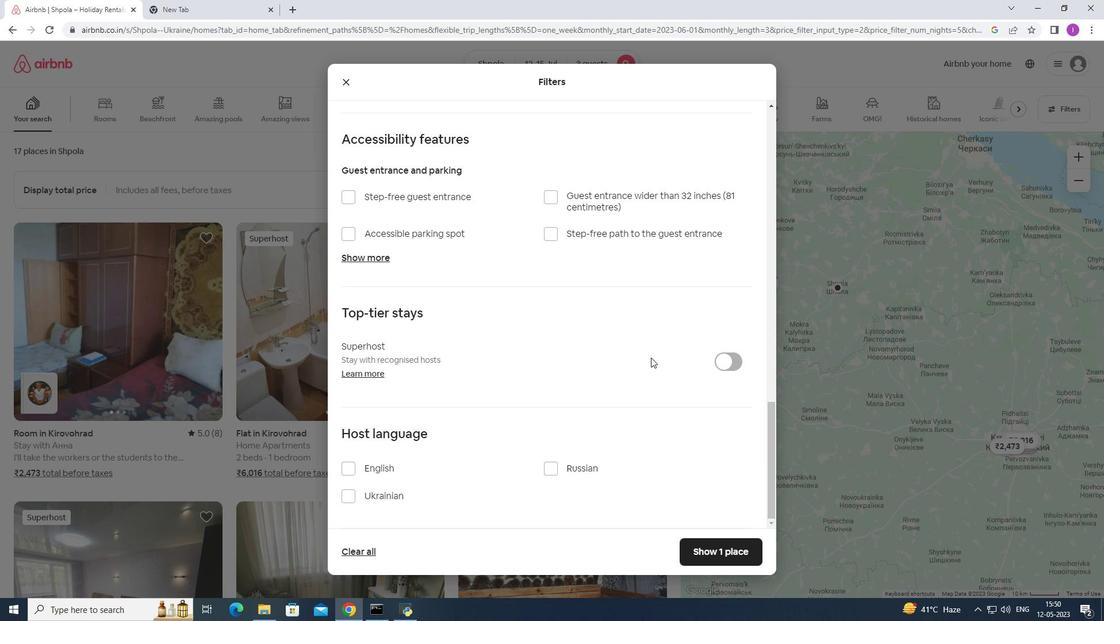 
Action: Mouse scrolled (651, 357) with delta (0, 0)
Screenshot: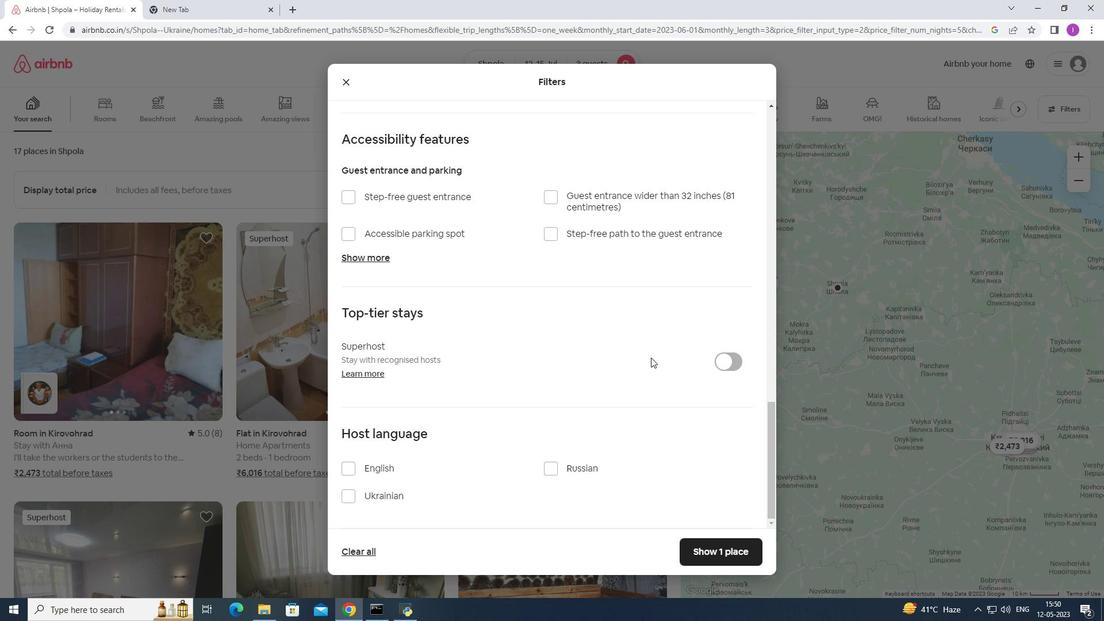 
Action: Mouse moved to (344, 471)
Screenshot: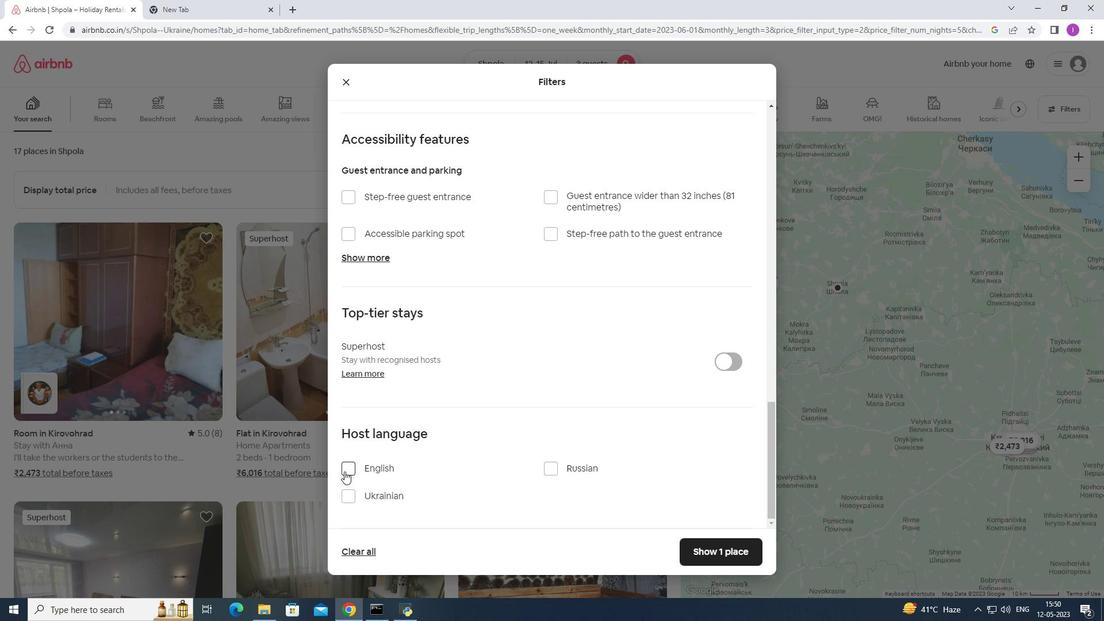 
Action: Mouse pressed left at (344, 471)
Screenshot: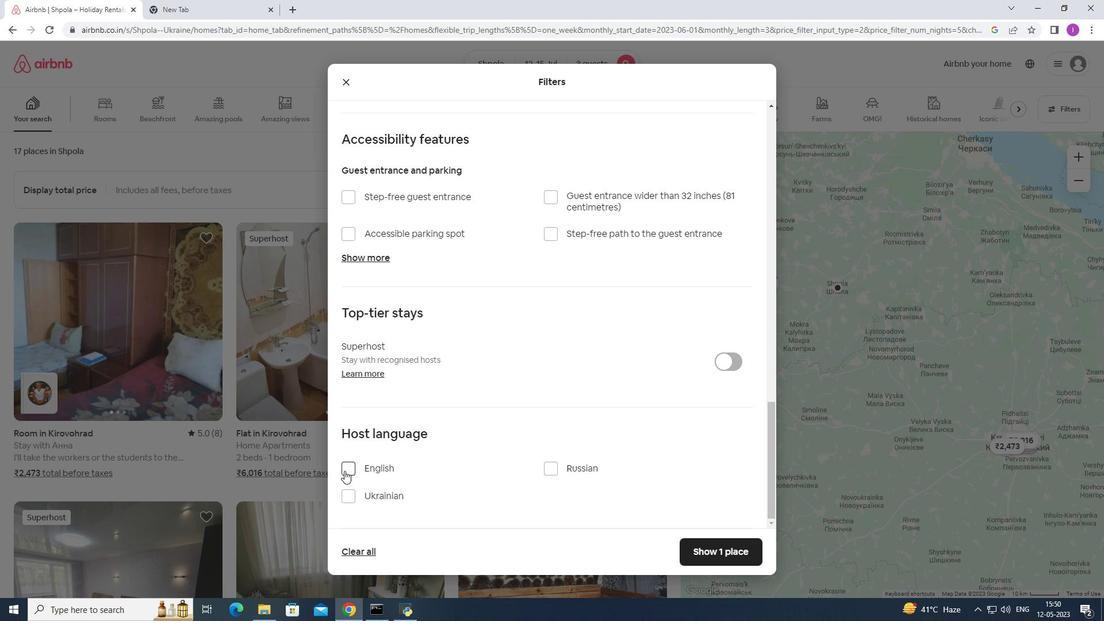 
Action: Mouse moved to (724, 560)
Screenshot: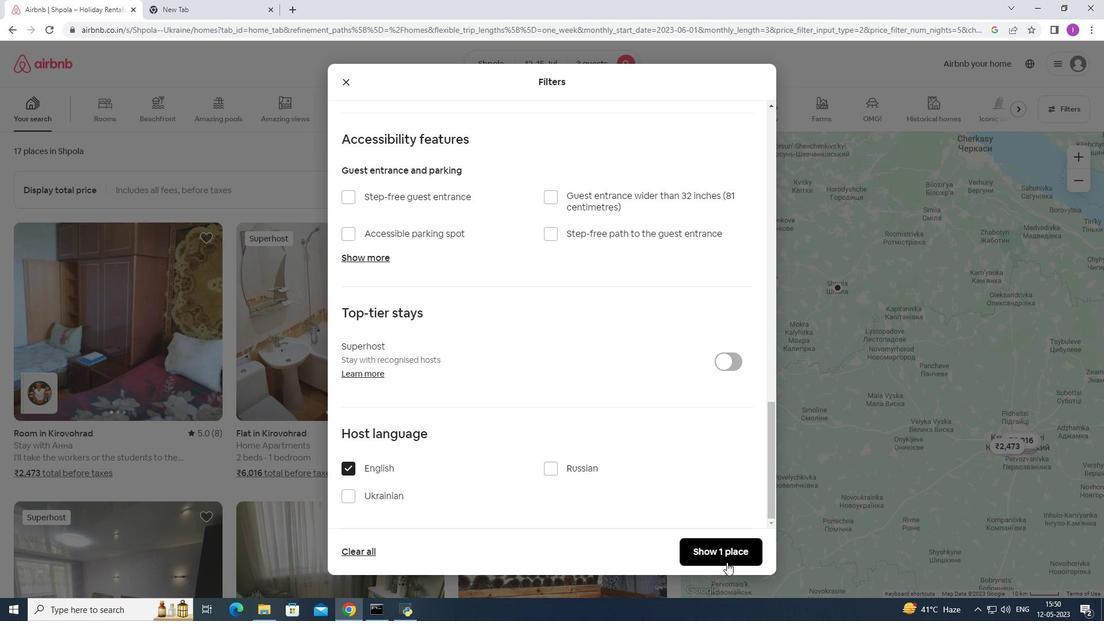 
Action: Mouse pressed left at (724, 560)
Screenshot: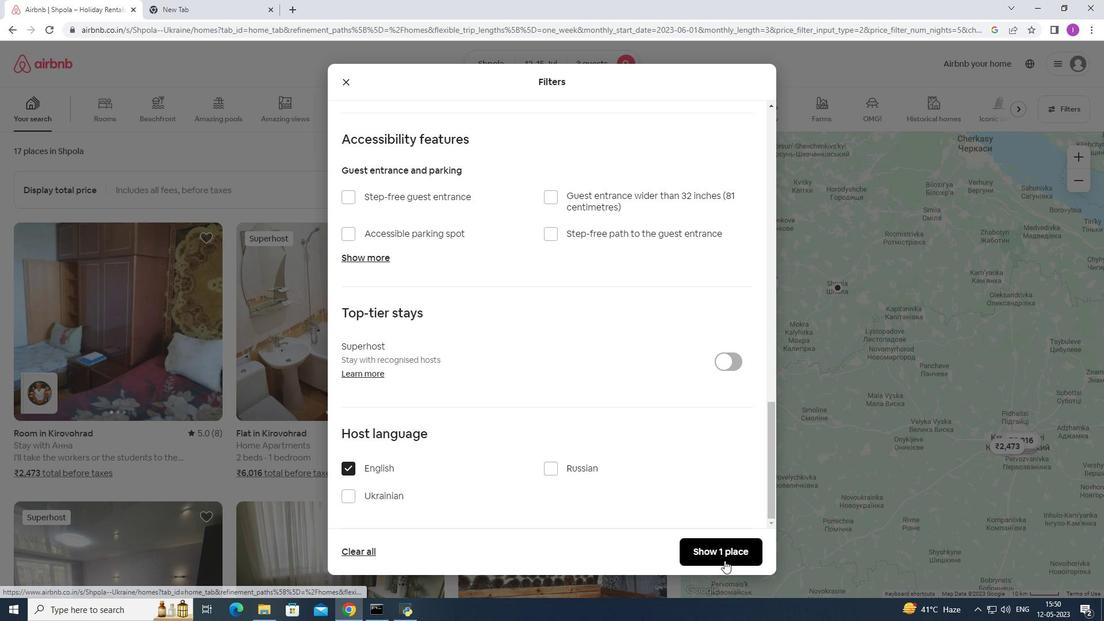 
Action: Mouse moved to (656, 514)
Screenshot: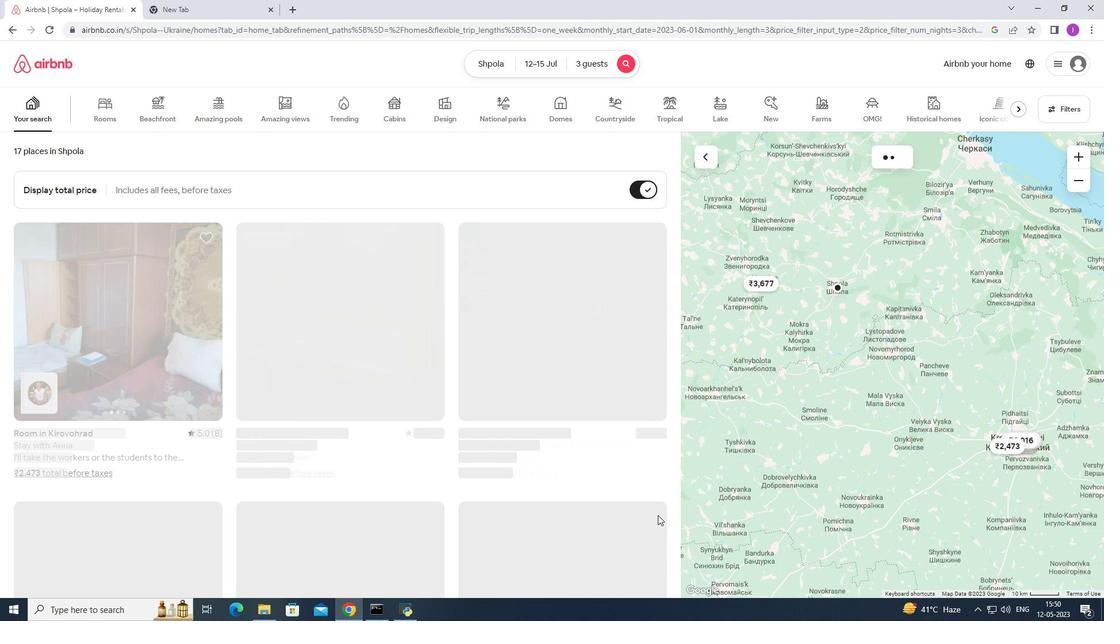 
